 Task: Look for space in Batavia, United States from 26th August, 2023 to 10th September, 2023 for 6 adults, 2 children in price range Rs.10000 to Rs.15000. Place can be entire place or shared room with 6 bedrooms having 6 beds and 6 bathrooms. Property type can be house, flat, guest house. Amenities needed are: wifi, TV, free parkinig on premises, gym, breakfast. Booking option can be shelf check-in. Required host language is English.
Action: Mouse moved to (424, 102)
Screenshot: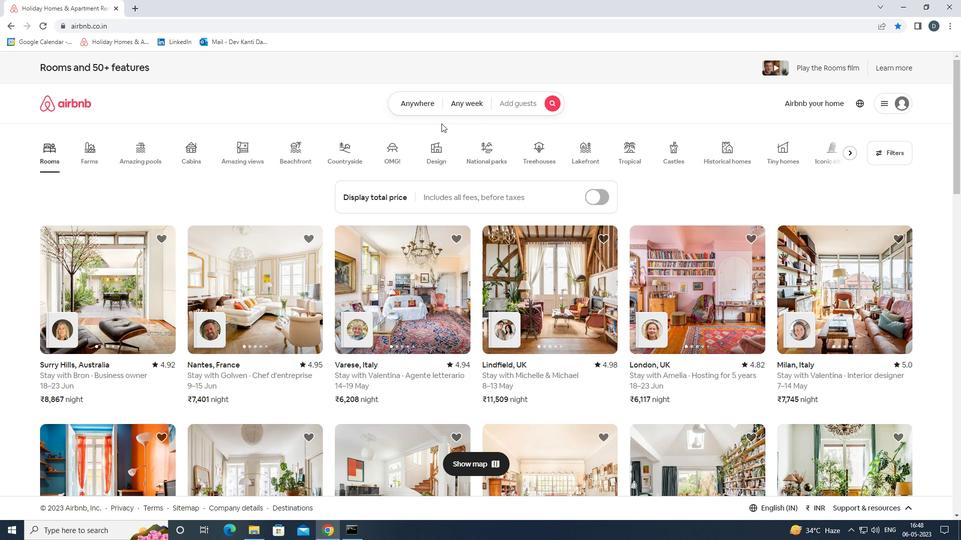 
Action: Mouse pressed left at (424, 102)
Screenshot: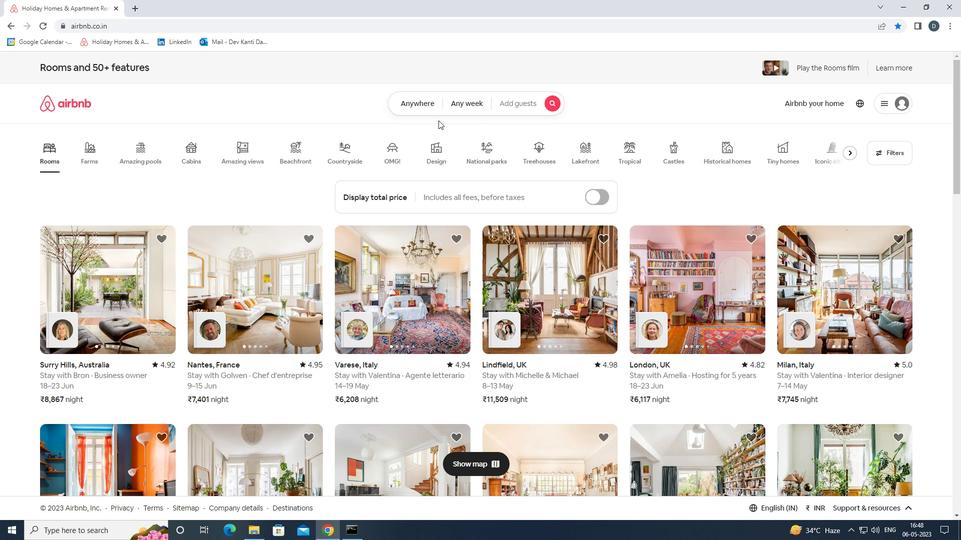 
Action: Mouse moved to (350, 143)
Screenshot: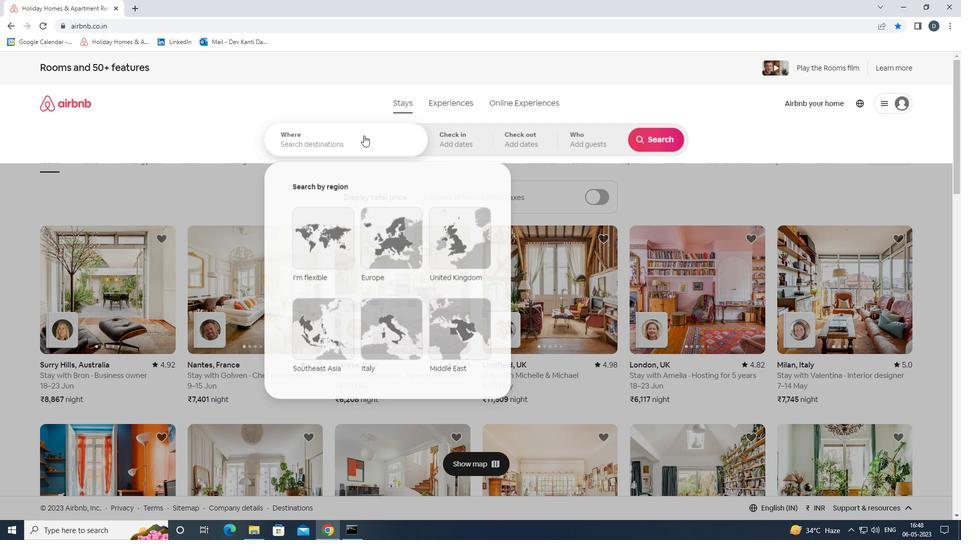 
Action: Mouse pressed left at (350, 143)
Screenshot: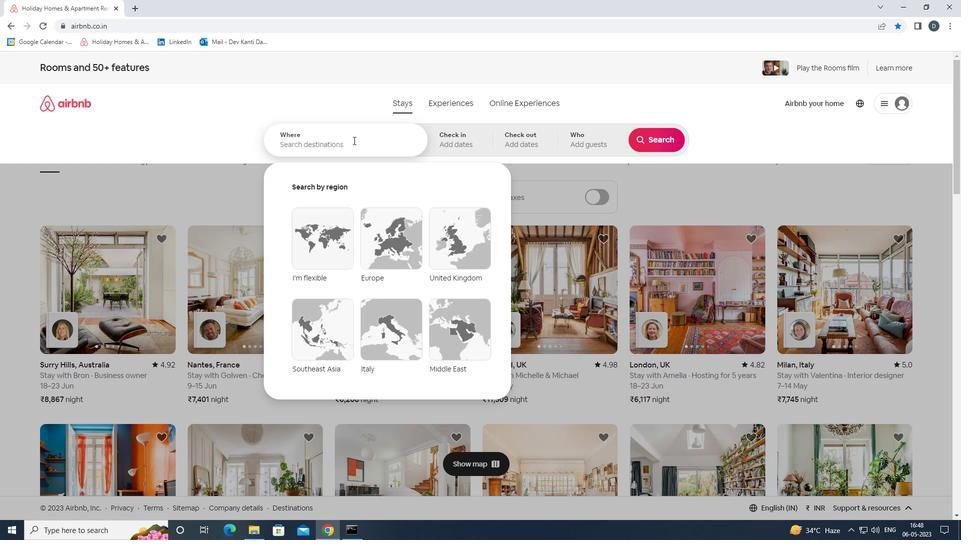 
Action: Mouse moved to (349, 143)
Screenshot: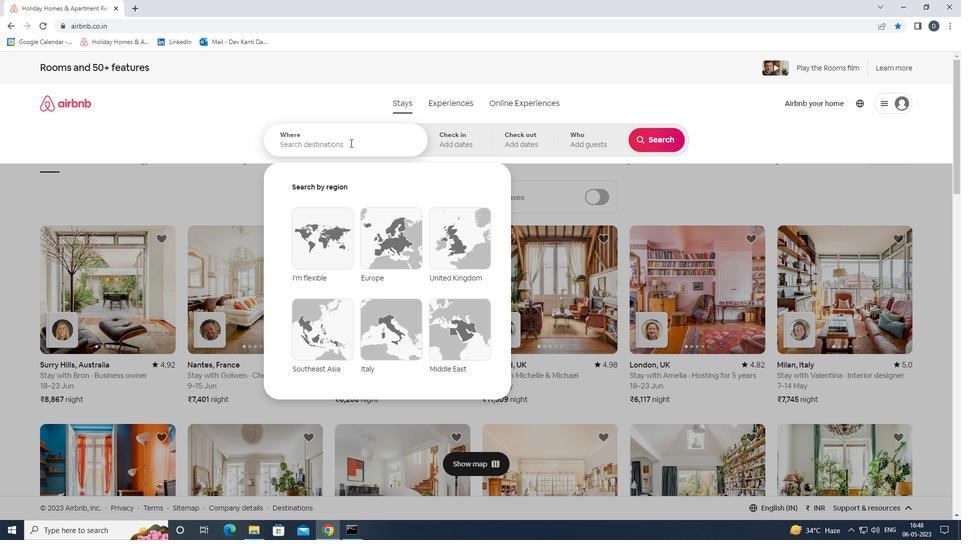 
Action: Key pressed <Key.shift><Key.shift><Key.shift><Key.shift>BATAVIA<Key.space><Key.backspace>,<Key.shift><Key.shift><Key.shift><Key.shift><Key.shift><Key.shift>UNITED<Key.space><Key.shift>STATES<Key.enter>
Screenshot: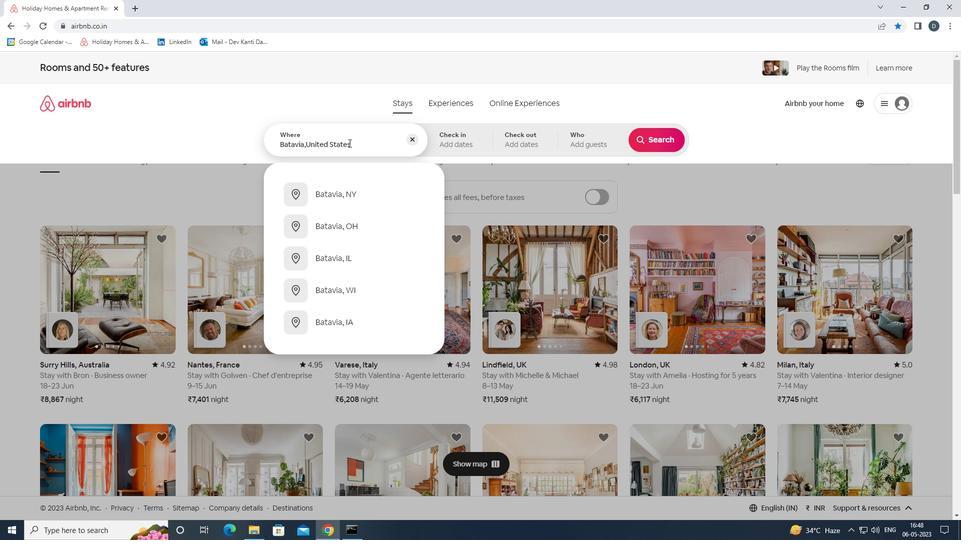 
Action: Mouse moved to (652, 220)
Screenshot: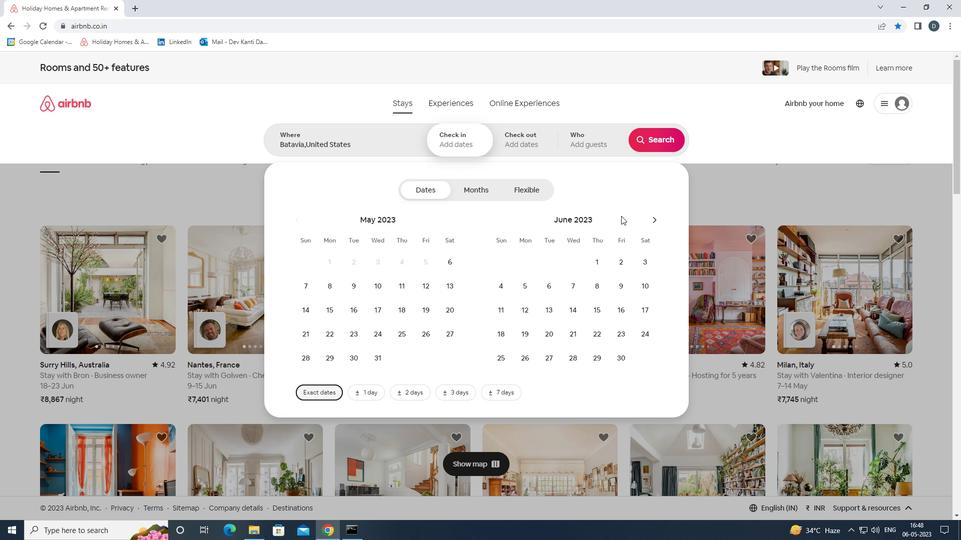 
Action: Mouse pressed left at (652, 220)
Screenshot: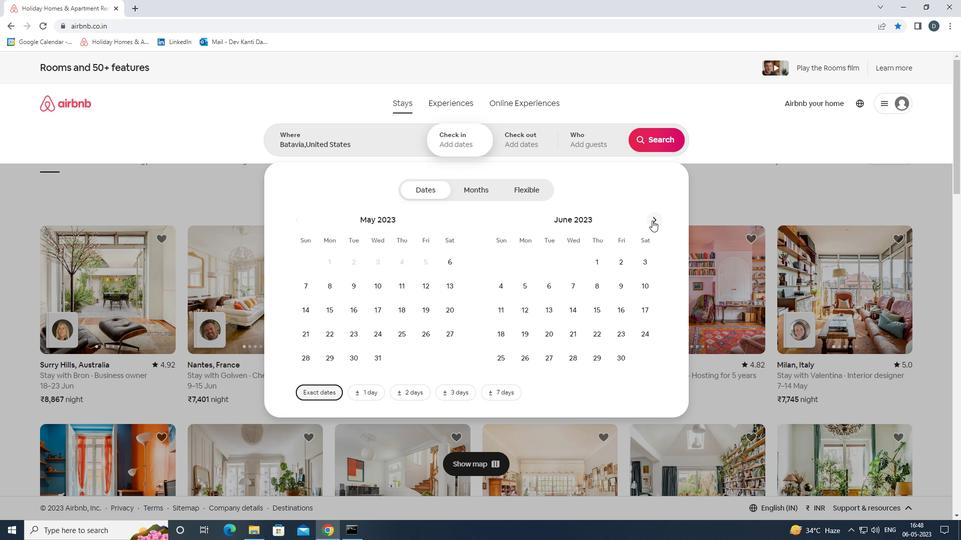 
Action: Mouse pressed left at (652, 220)
Screenshot: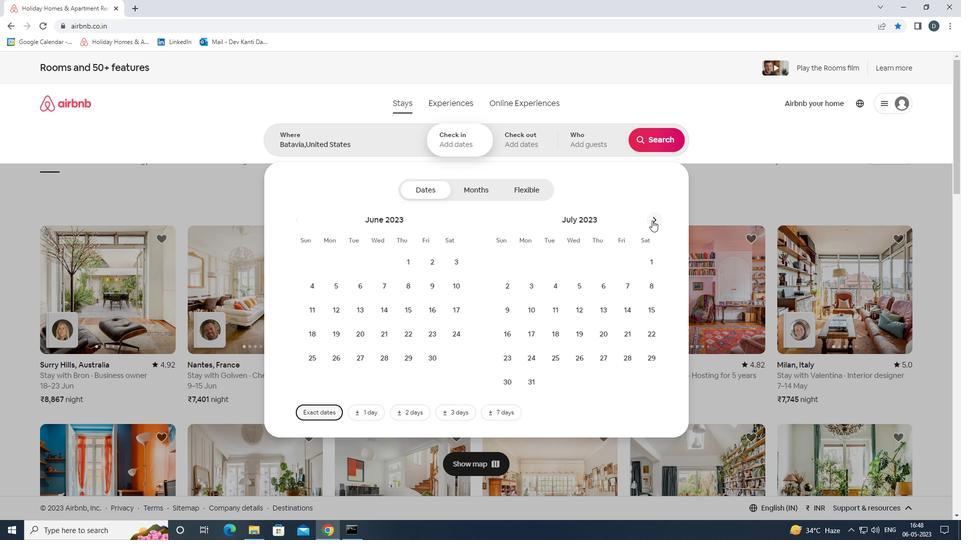 
Action: Mouse moved to (655, 335)
Screenshot: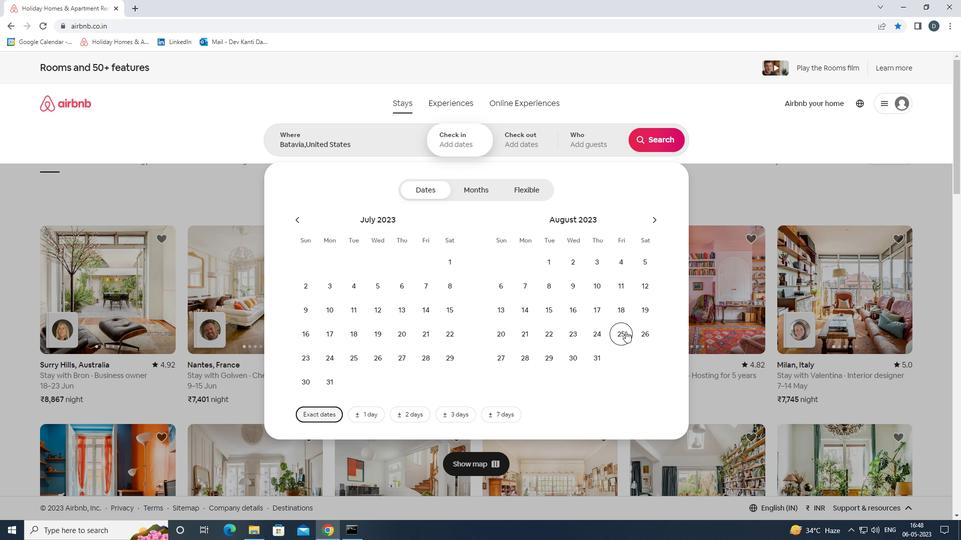 
Action: Mouse pressed left at (655, 335)
Screenshot: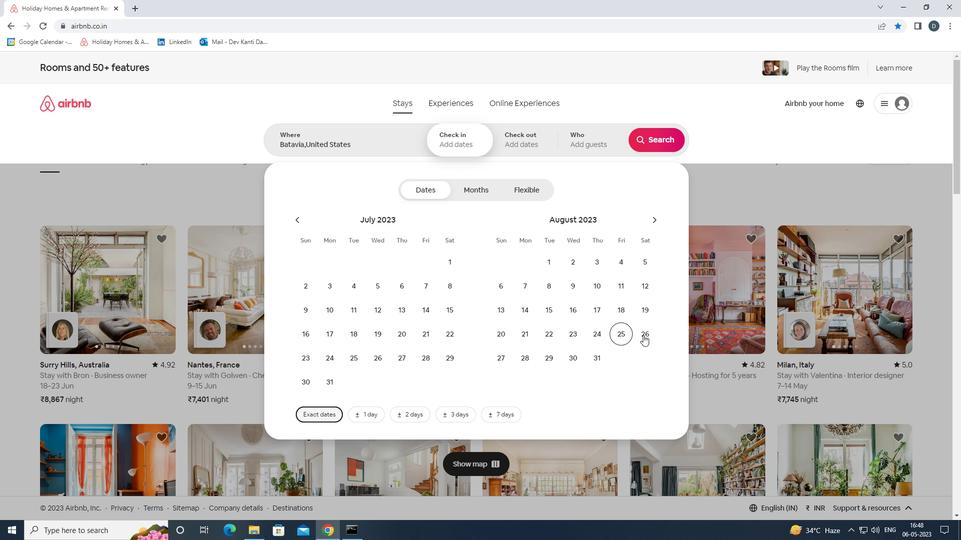 
Action: Mouse moved to (651, 224)
Screenshot: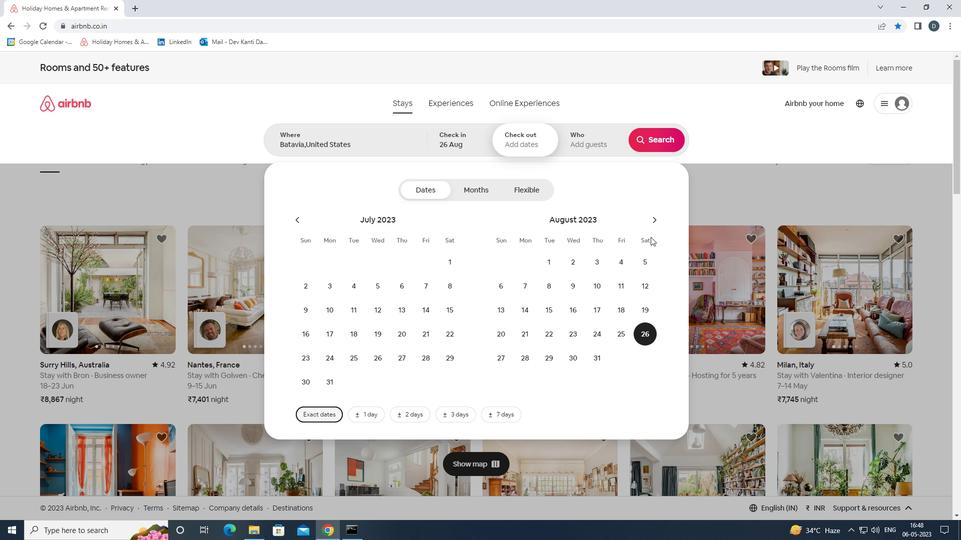 
Action: Mouse pressed left at (651, 224)
Screenshot: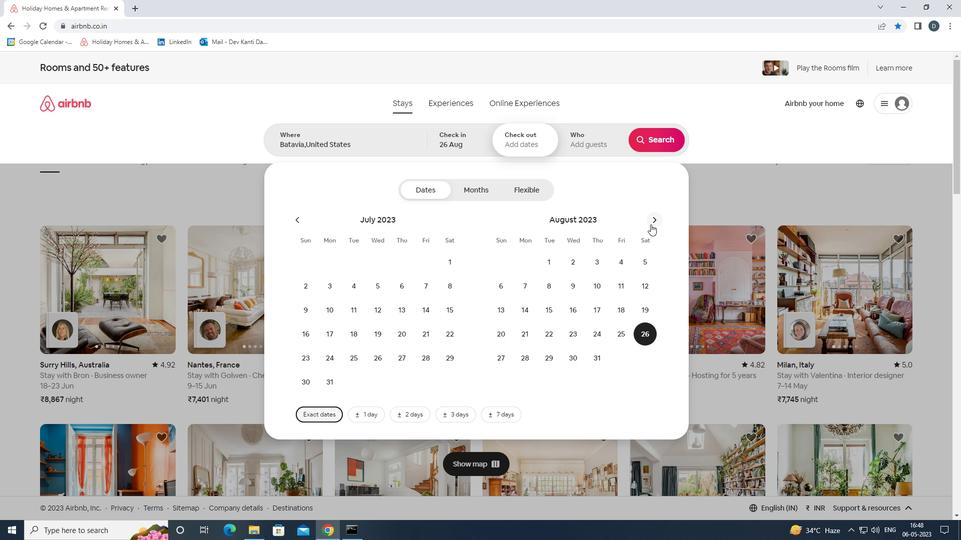 
Action: Mouse moved to (497, 313)
Screenshot: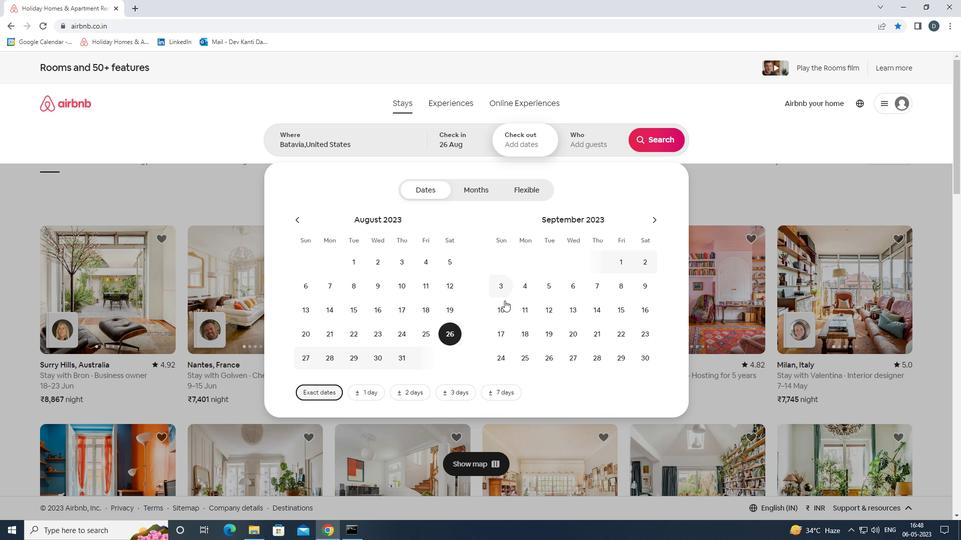 
Action: Mouse pressed left at (497, 313)
Screenshot: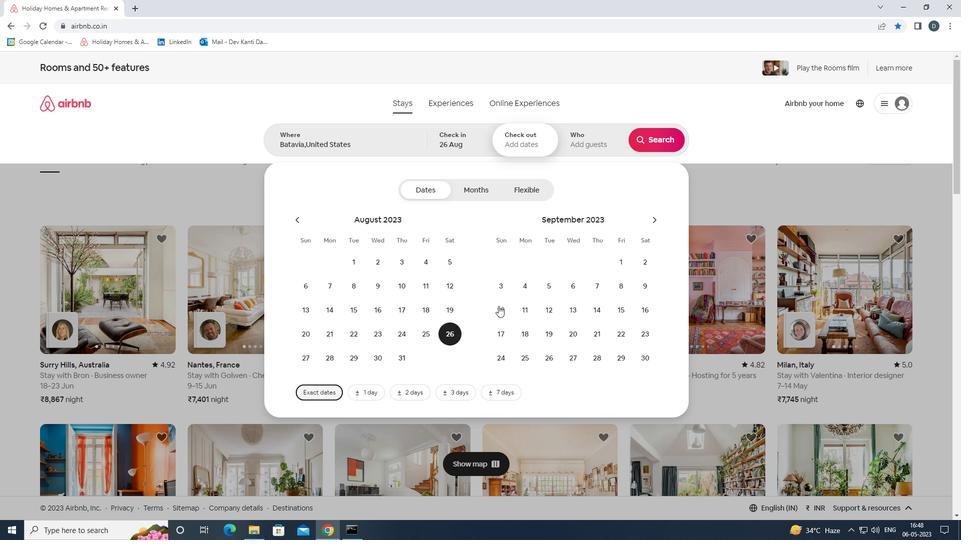 
Action: Mouse moved to (584, 137)
Screenshot: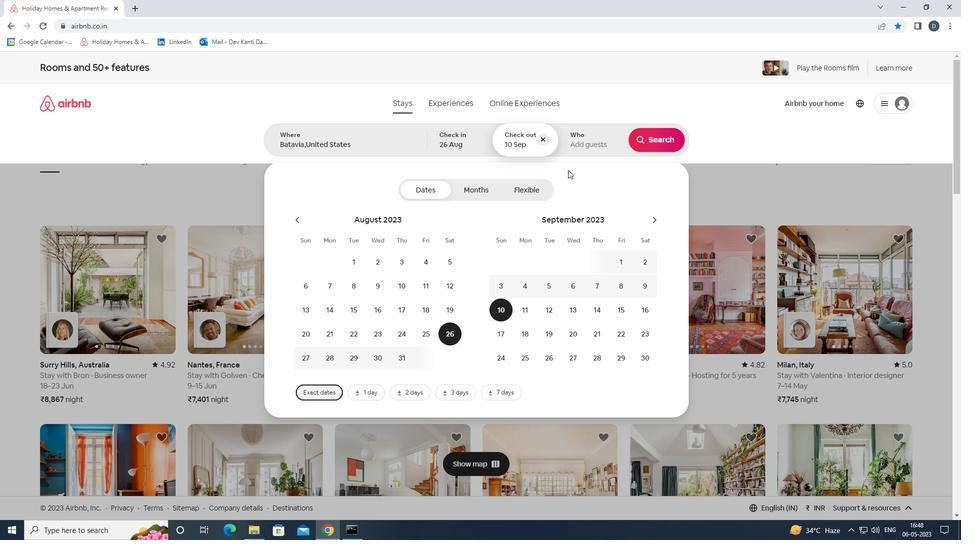 
Action: Mouse pressed left at (584, 137)
Screenshot: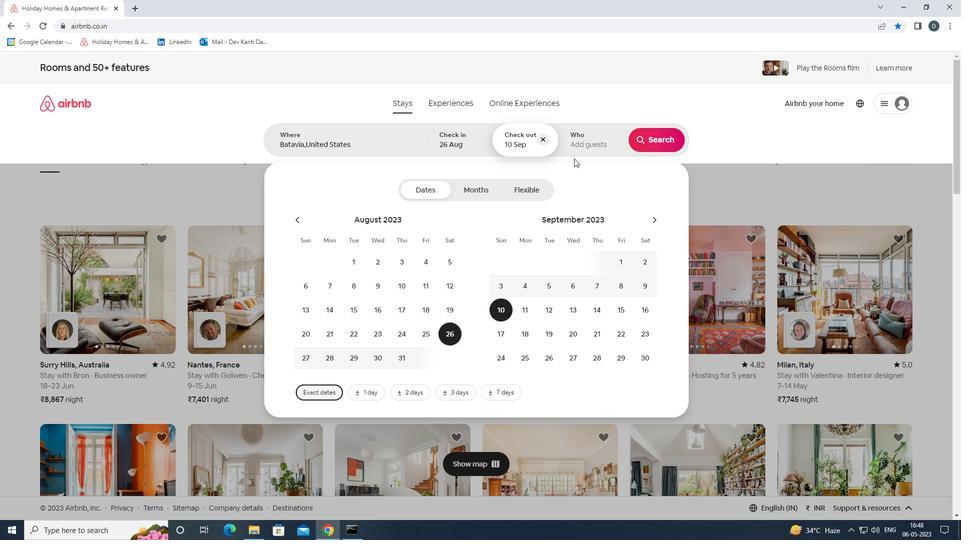 
Action: Mouse moved to (653, 189)
Screenshot: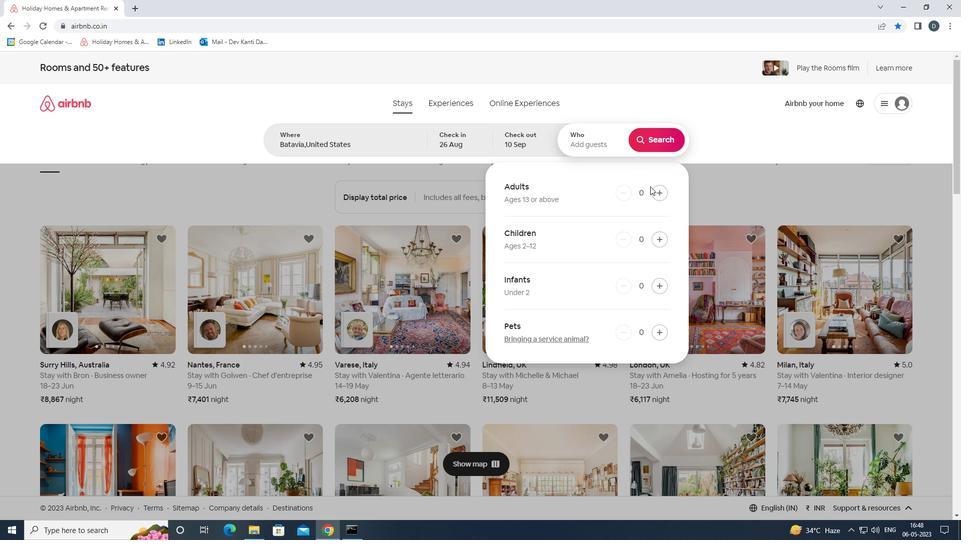 
Action: Mouse pressed left at (653, 189)
Screenshot: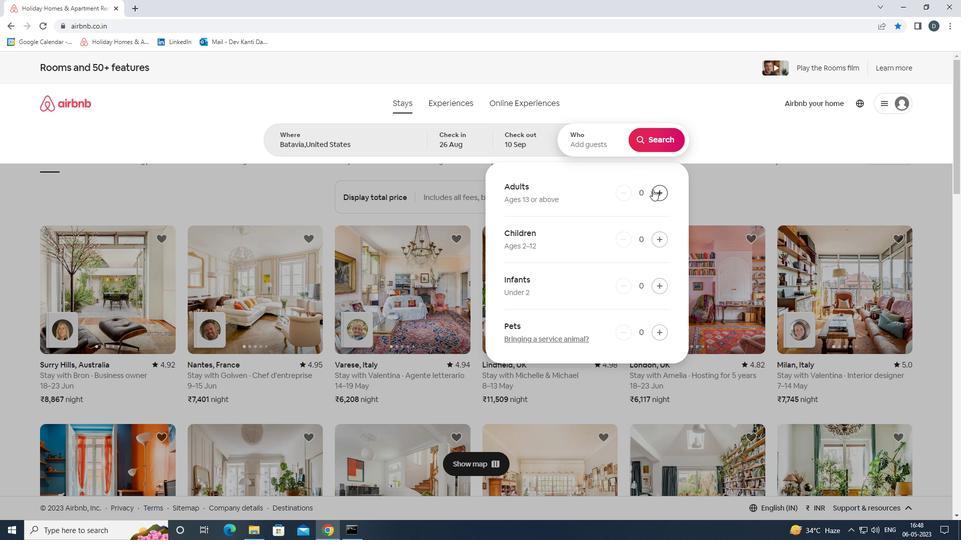 
Action: Mouse pressed left at (653, 189)
Screenshot: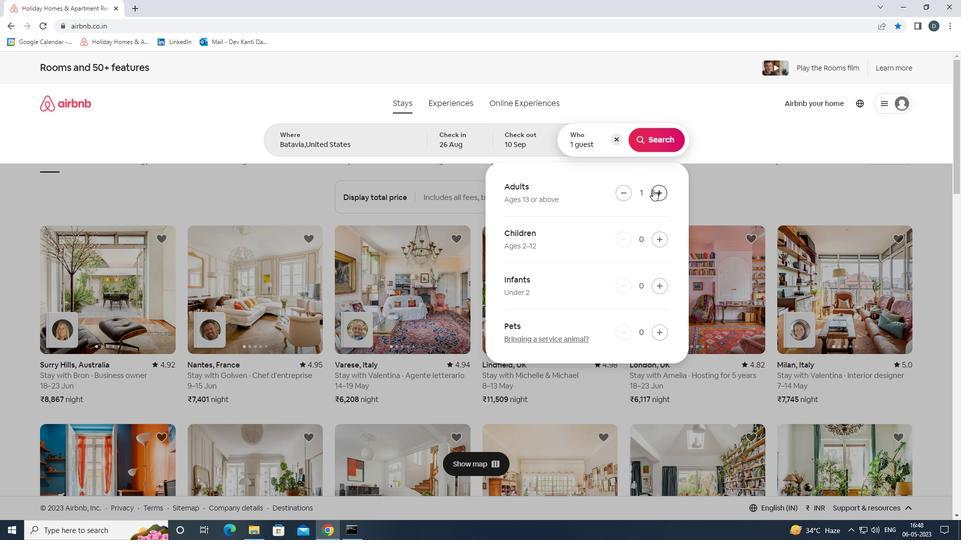 
Action: Mouse pressed left at (653, 189)
Screenshot: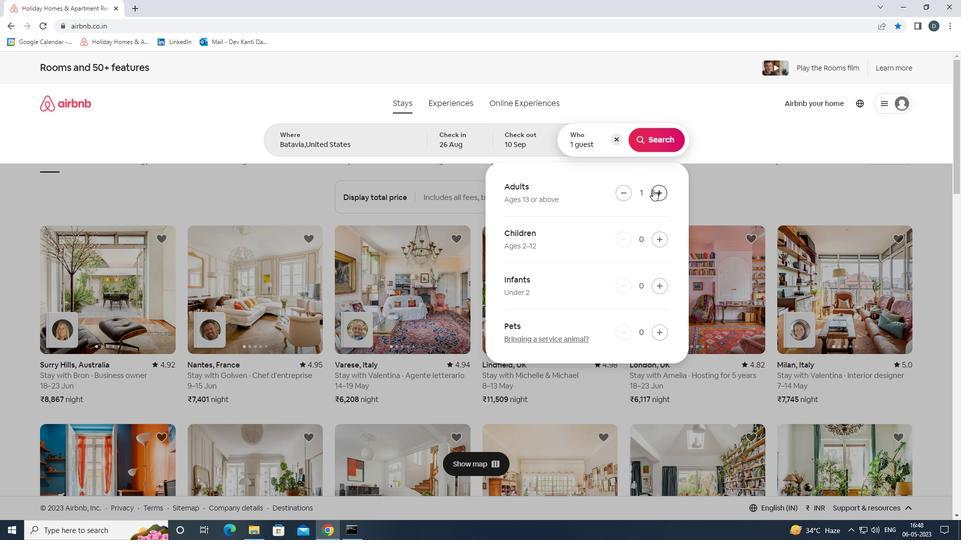 
Action: Mouse pressed left at (653, 189)
Screenshot: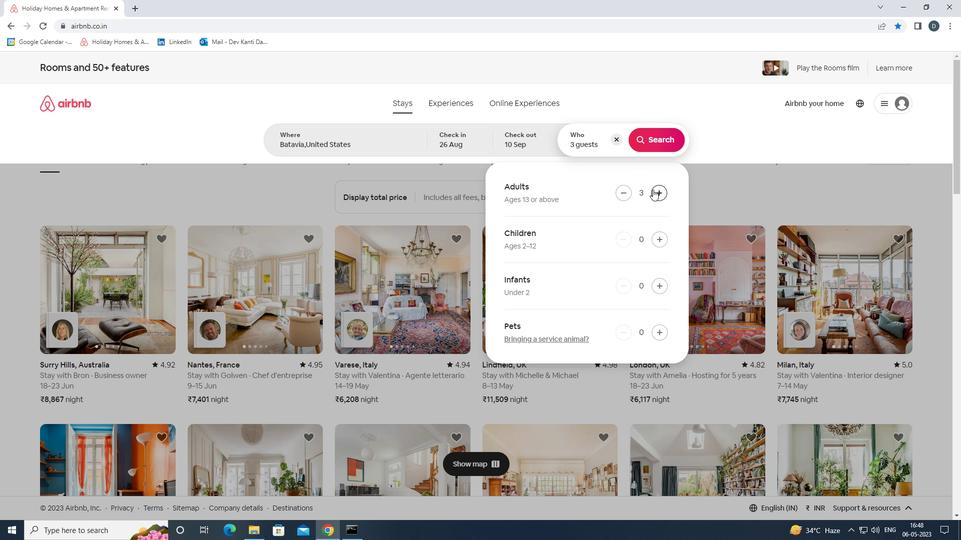 
Action: Mouse pressed left at (653, 189)
Screenshot: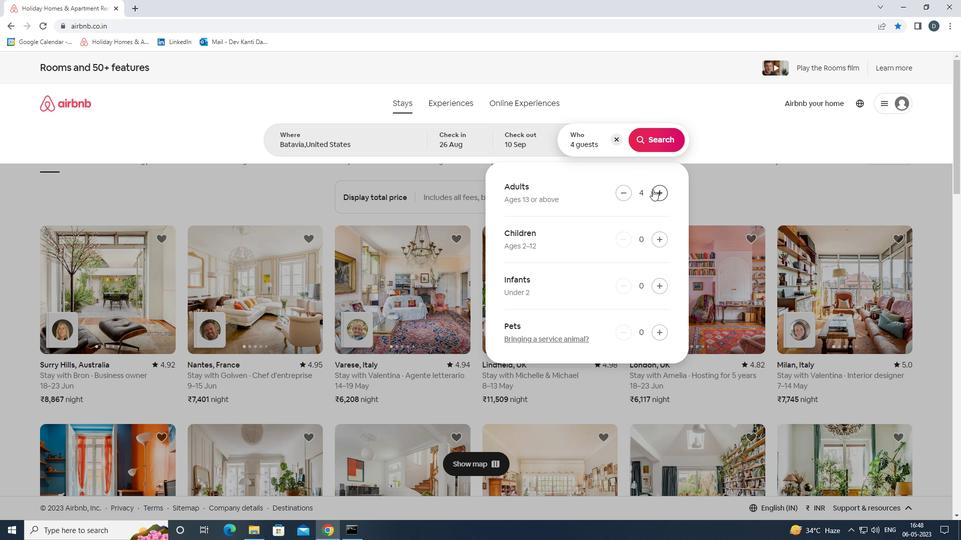 
Action: Mouse pressed left at (653, 189)
Screenshot: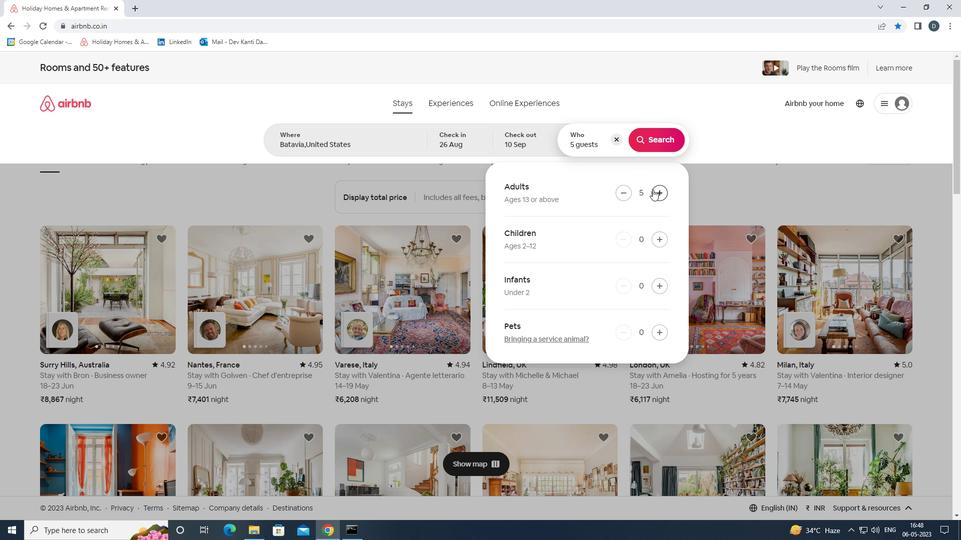 
Action: Mouse moved to (661, 239)
Screenshot: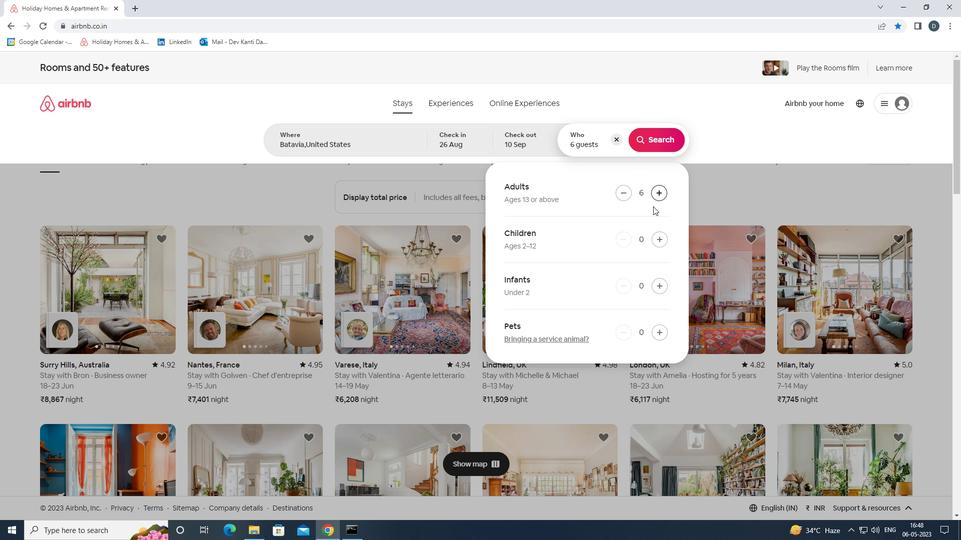 
Action: Mouse pressed left at (661, 239)
Screenshot: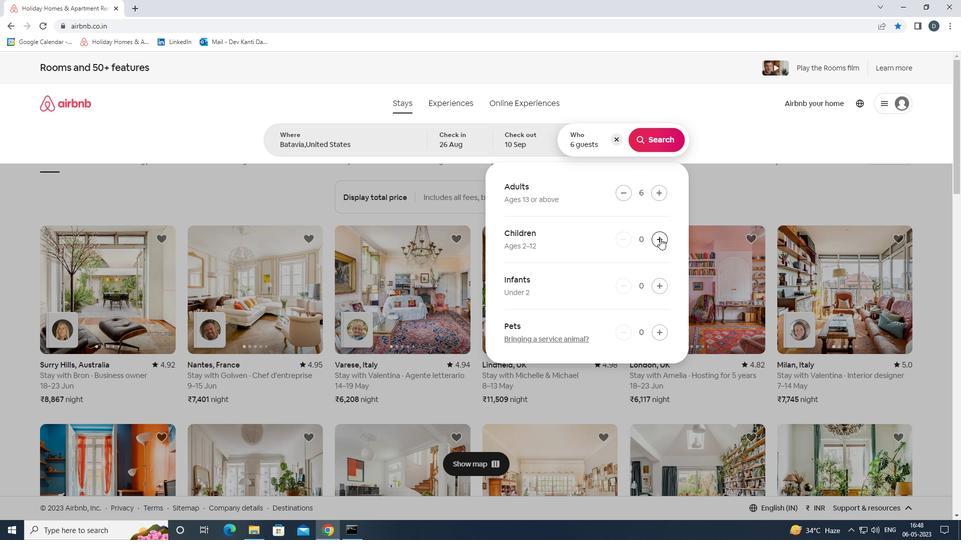 
Action: Mouse pressed left at (661, 239)
Screenshot: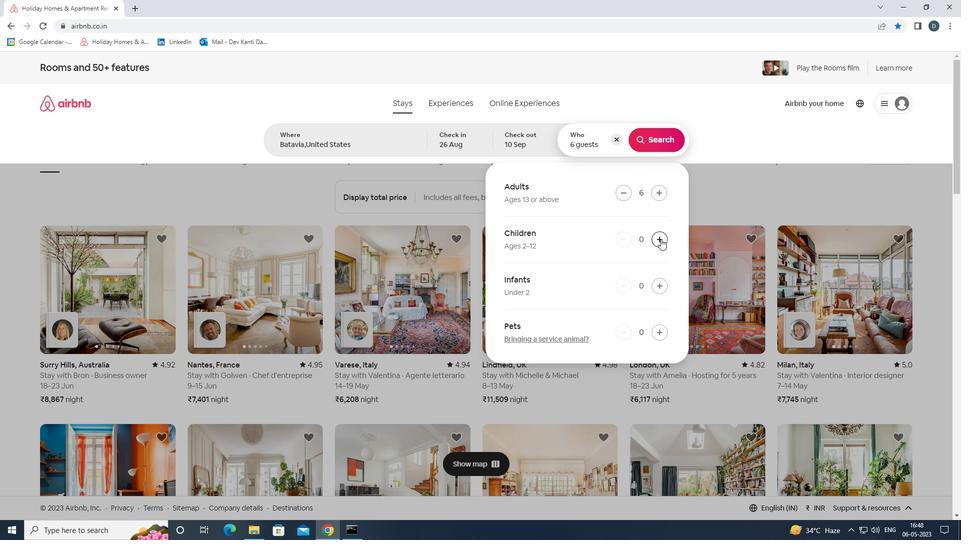 
Action: Mouse moved to (661, 140)
Screenshot: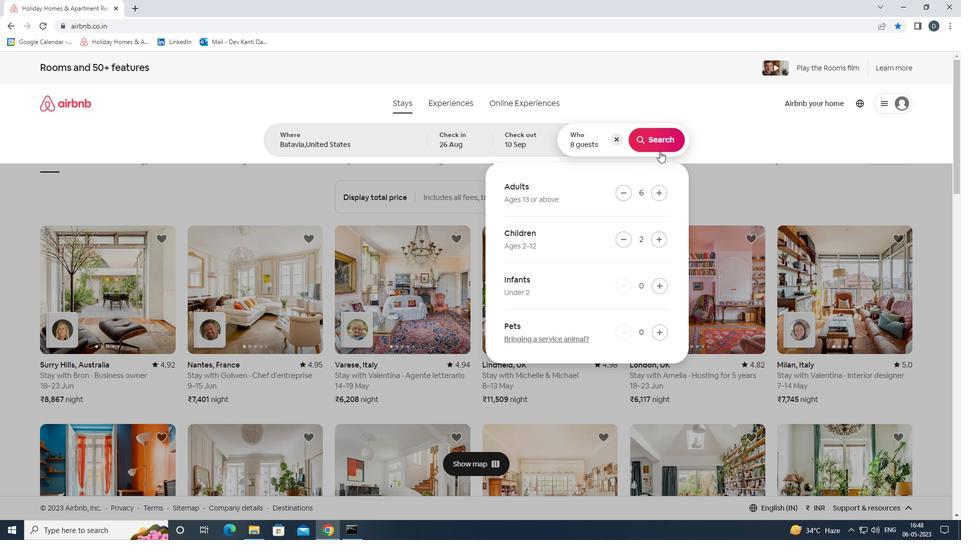 
Action: Mouse pressed left at (661, 140)
Screenshot: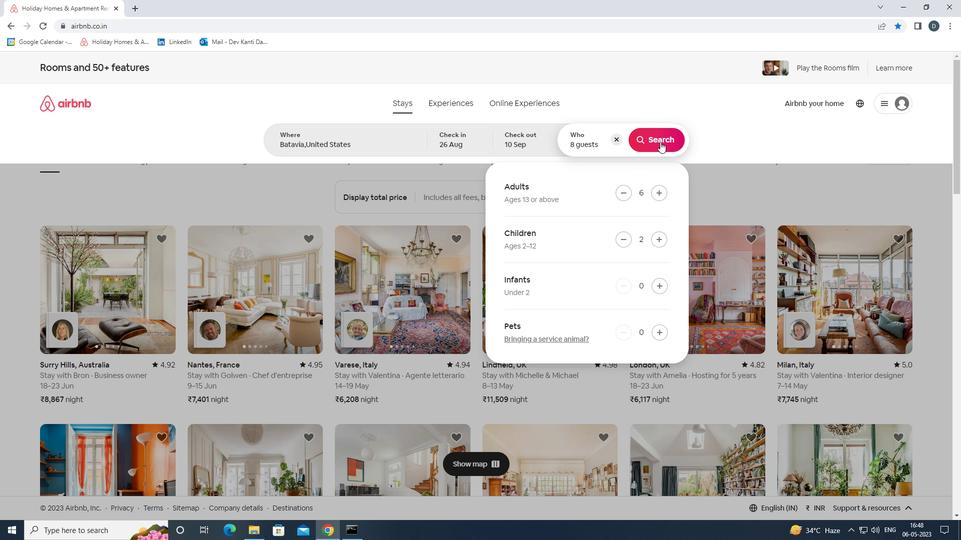 
Action: Mouse moved to (914, 116)
Screenshot: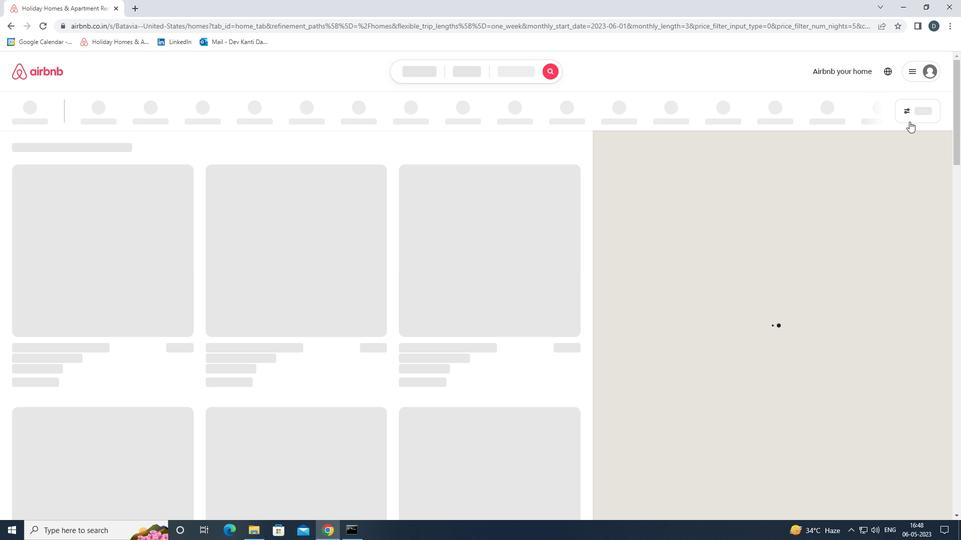 
Action: Mouse pressed left at (914, 116)
Screenshot: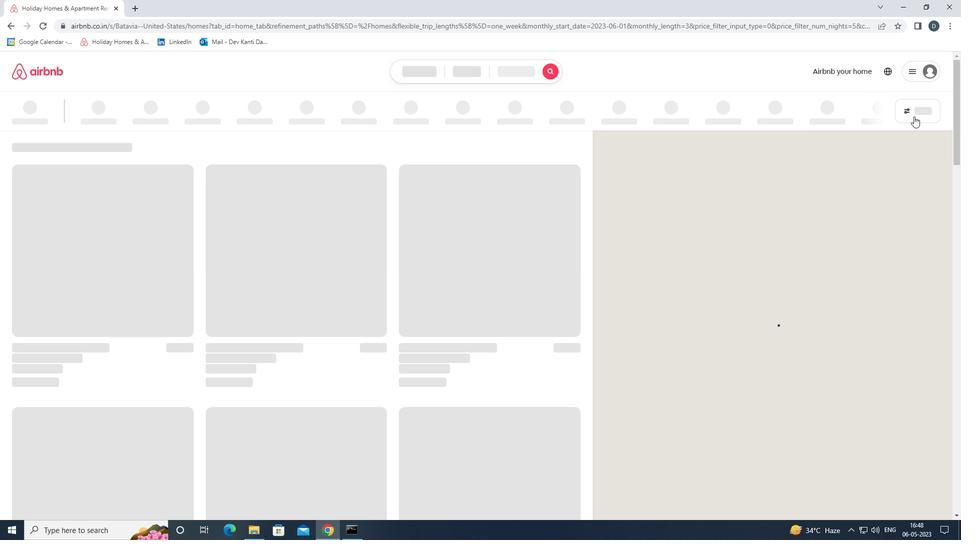 
Action: Mouse moved to (355, 354)
Screenshot: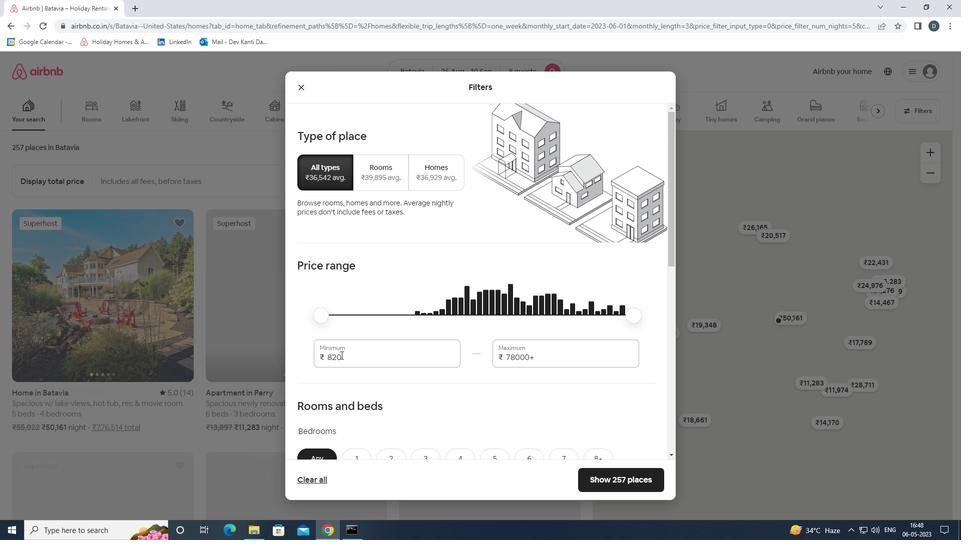 
Action: Mouse pressed left at (355, 354)
Screenshot: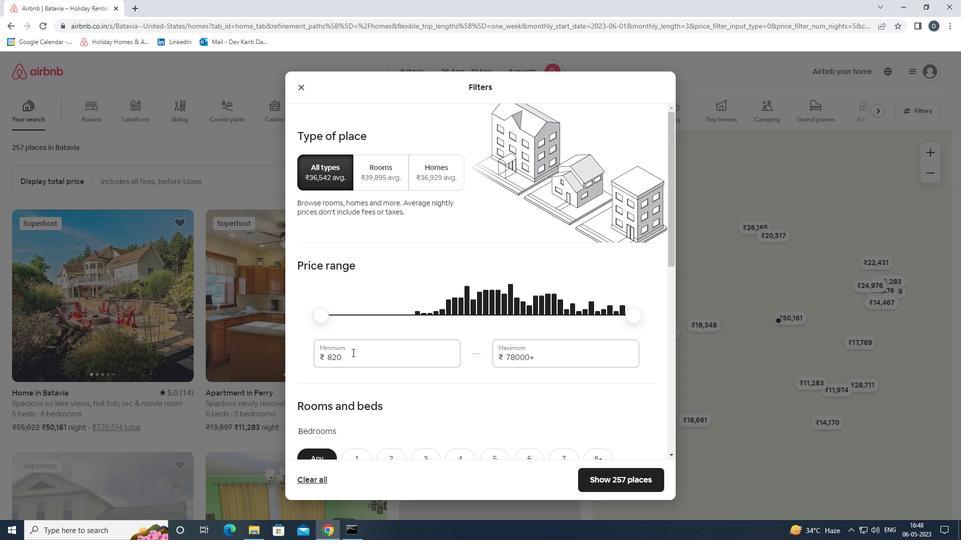 
Action: Mouse pressed left at (355, 354)
Screenshot: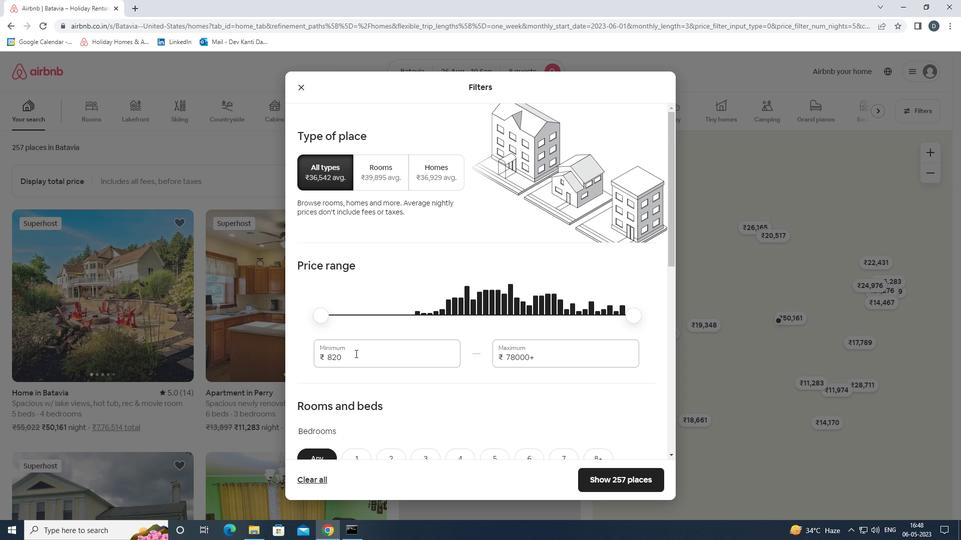 
Action: Key pressed 10000<Key.tab>15000
Screenshot: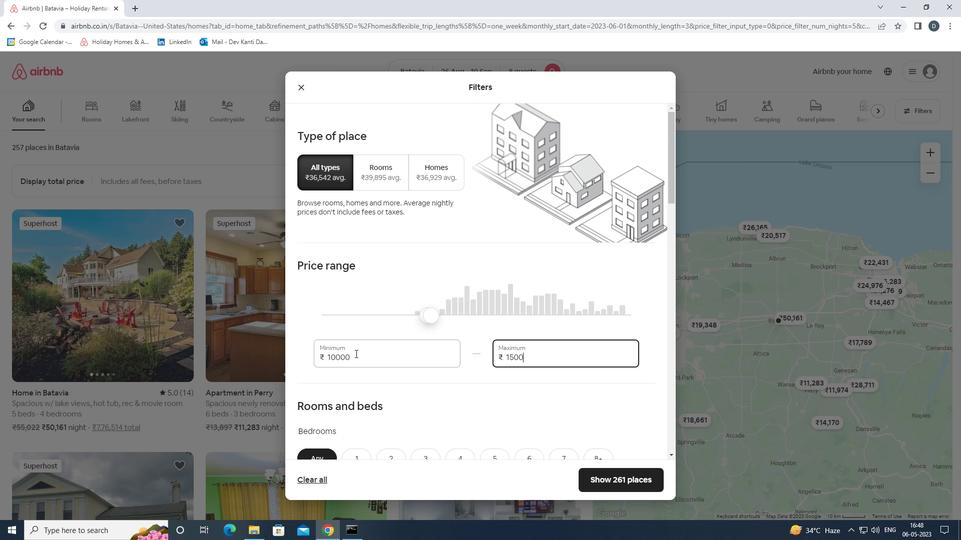 
Action: Mouse scrolled (355, 353) with delta (0, 0)
Screenshot: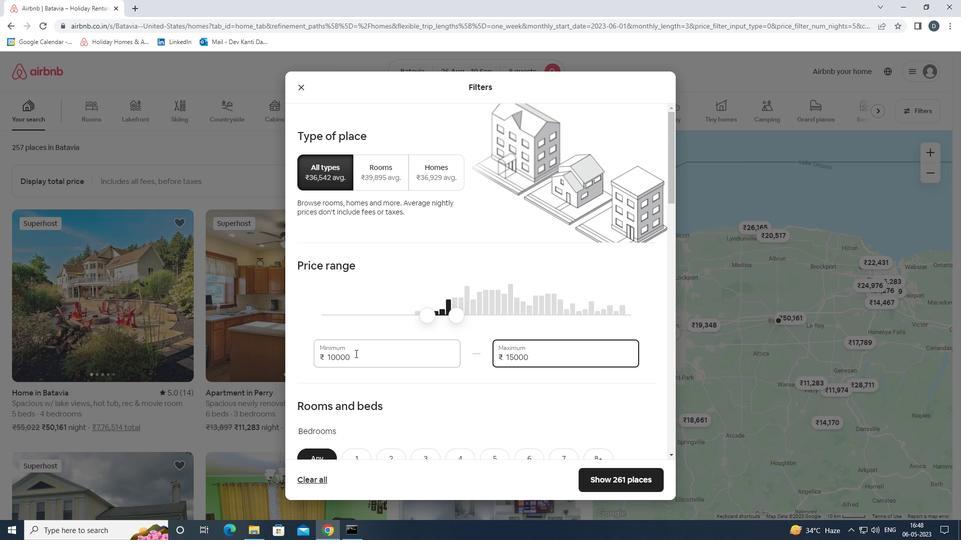 
Action: Mouse moved to (355, 356)
Screenshot: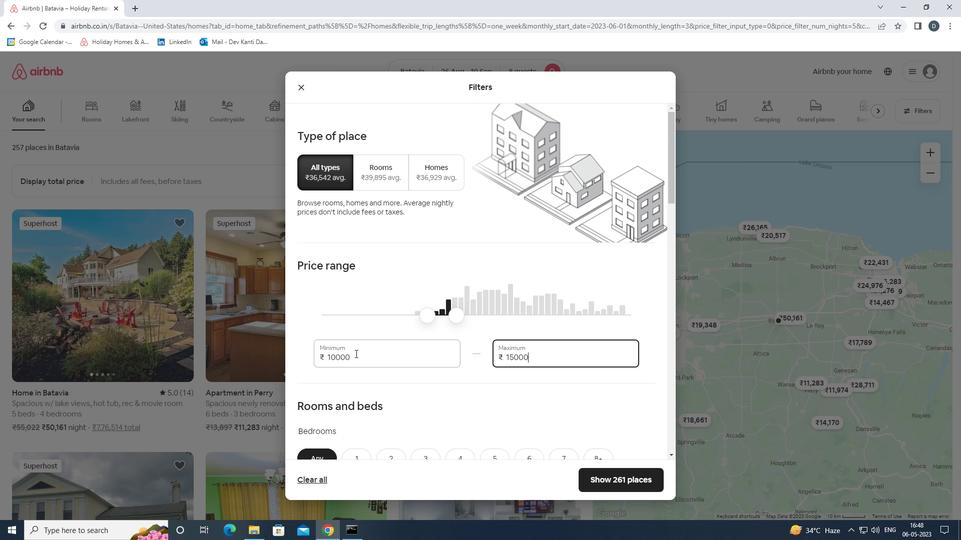 
Action: Mouse scrolled (355, 355) with delta (0, 0)
Screenshot: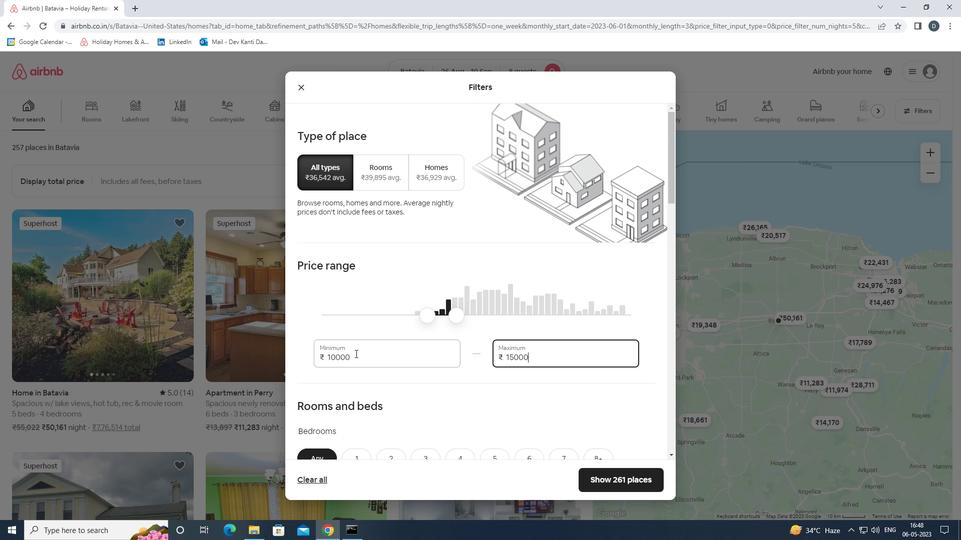 
Action: Mouse moved to (357, 359)
Screenshot: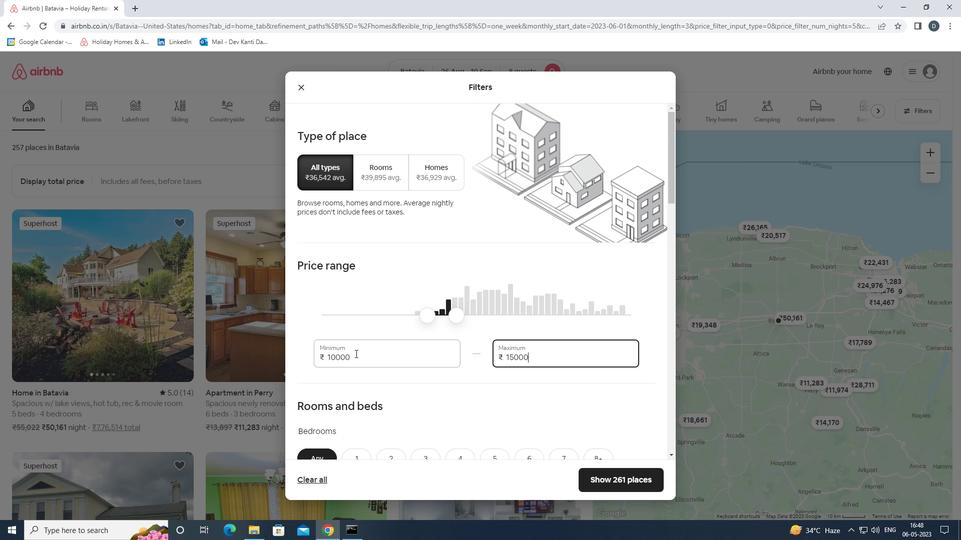 
Action: Mouse scrolled (357, 359) with delta (0, 0)
Screenshot: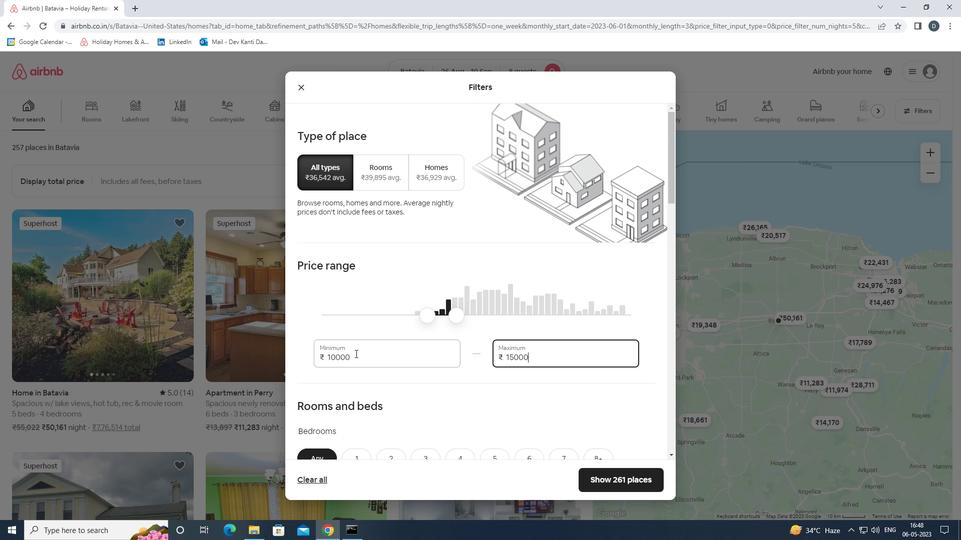 
Action: Mouse moved to (390, 334)
Screenshot: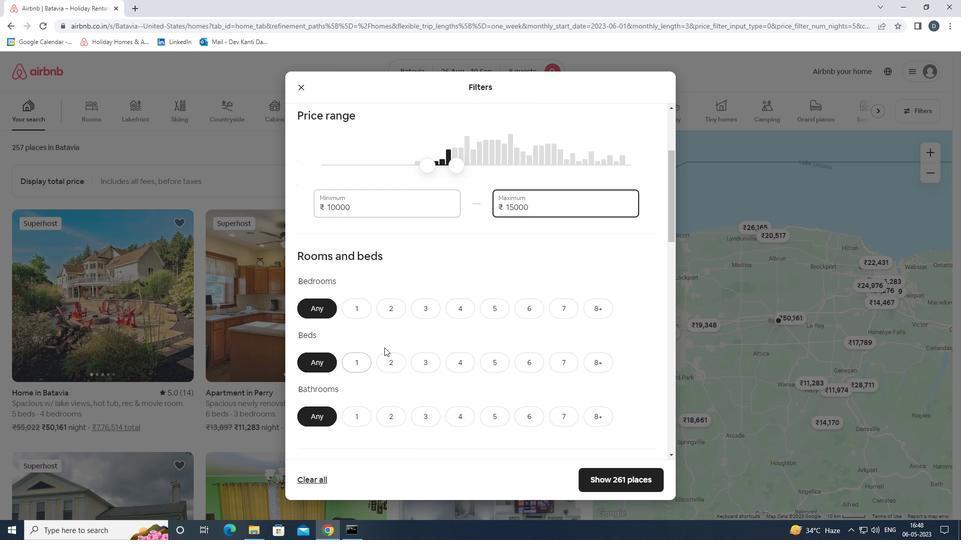 
Action: Mouse scrolled (390, 333) with delta (0, 0)
Screenshot: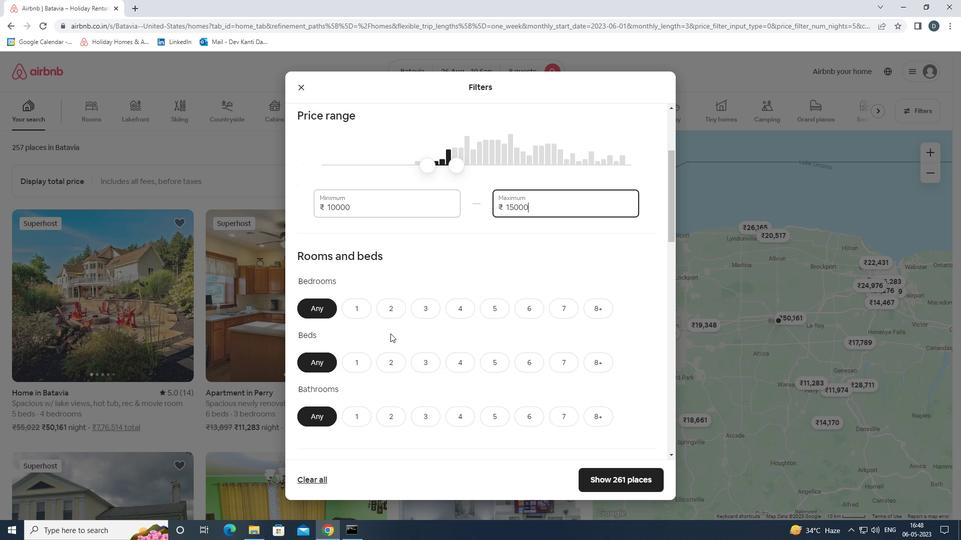 
Action: Mouse moved to (524, 254)
Screenshot: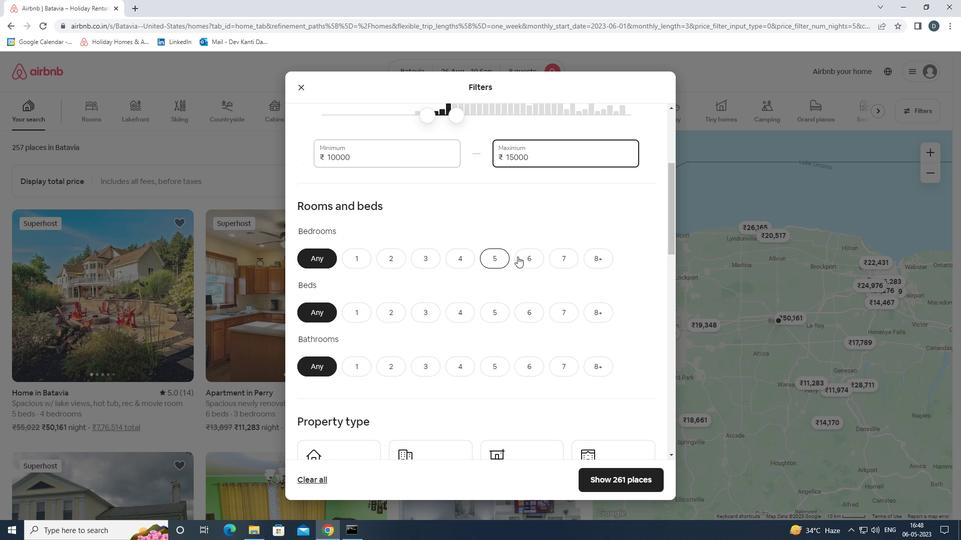 
Action: Mouse pressed left at (524, 254)
Screenshot: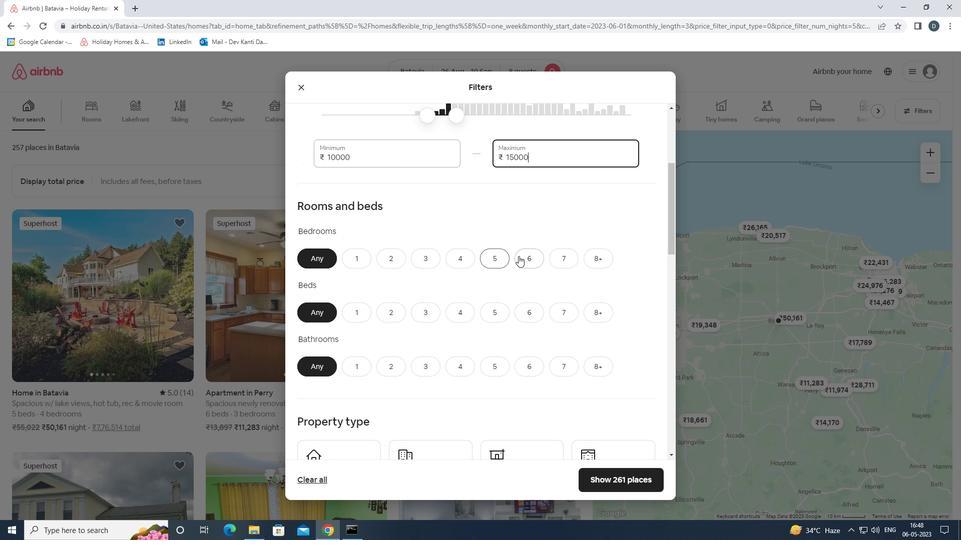 
Action: Mouse moved to (530, 308)
Screenshot: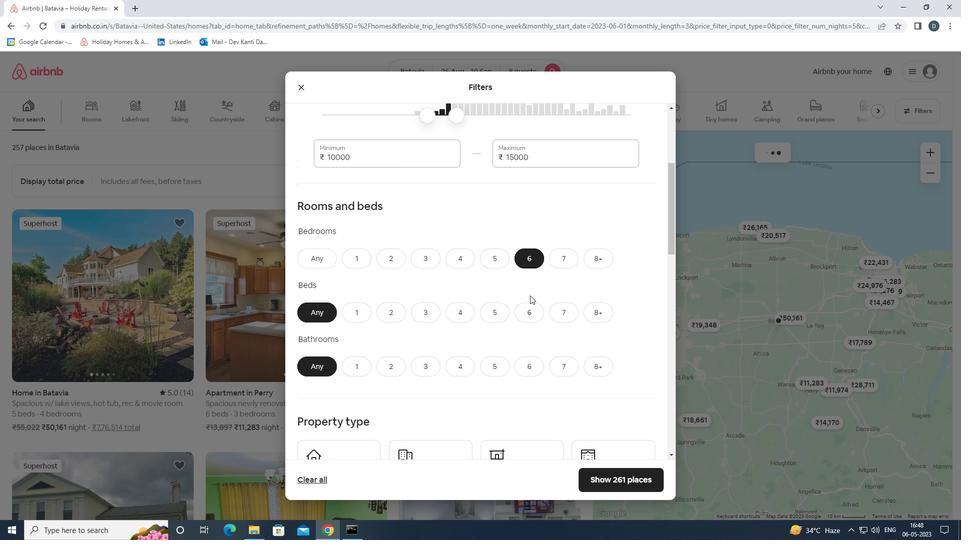 
Action: Mouse pressed left at (530, 308)
Screenshot: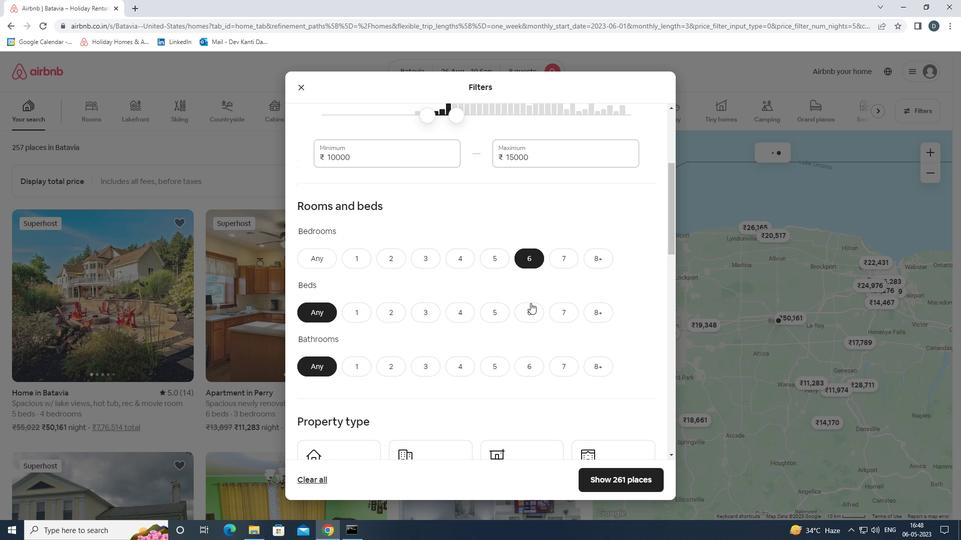 
Action: Mouse moved to (530, 363)
Screenshot: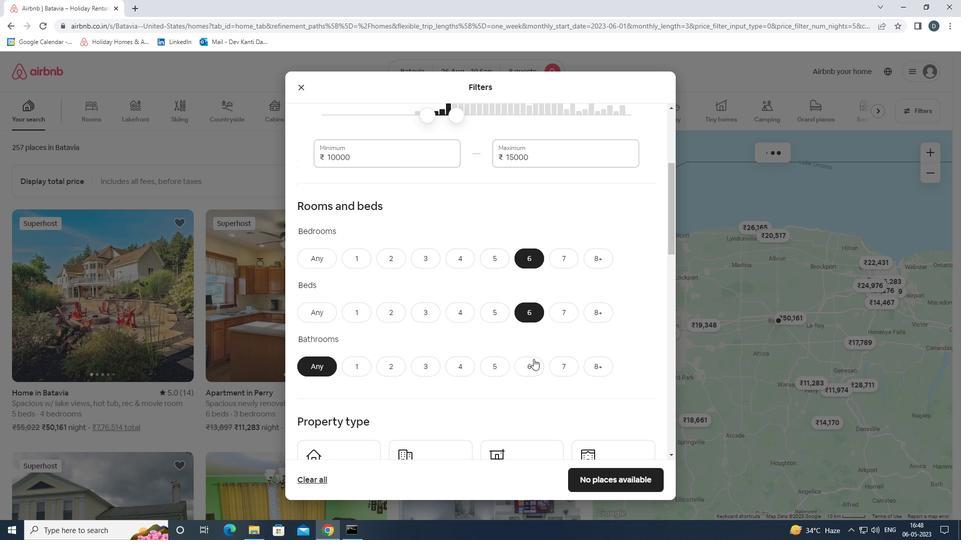 
Action: Mouse pressed left at (530, 363)
Screenshot: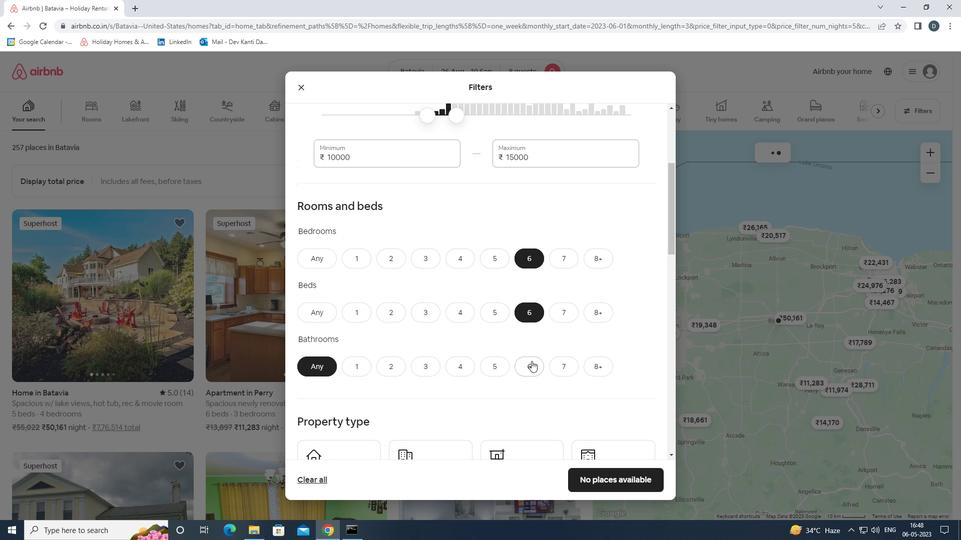 
Action: Mouse moved to (530, 345)
Screenshot: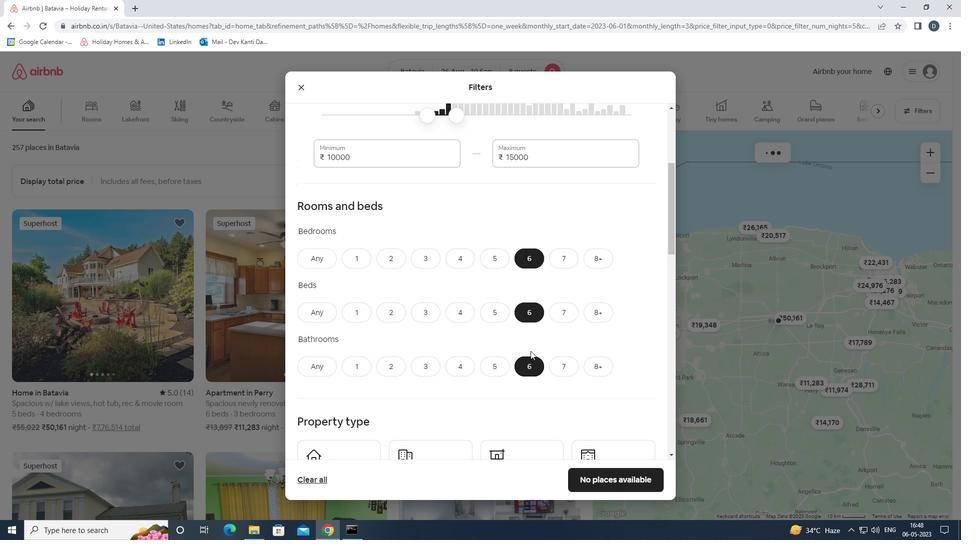 
Action: Mouse scrolled (530, 344) with delta (0, 0)
Screenshot: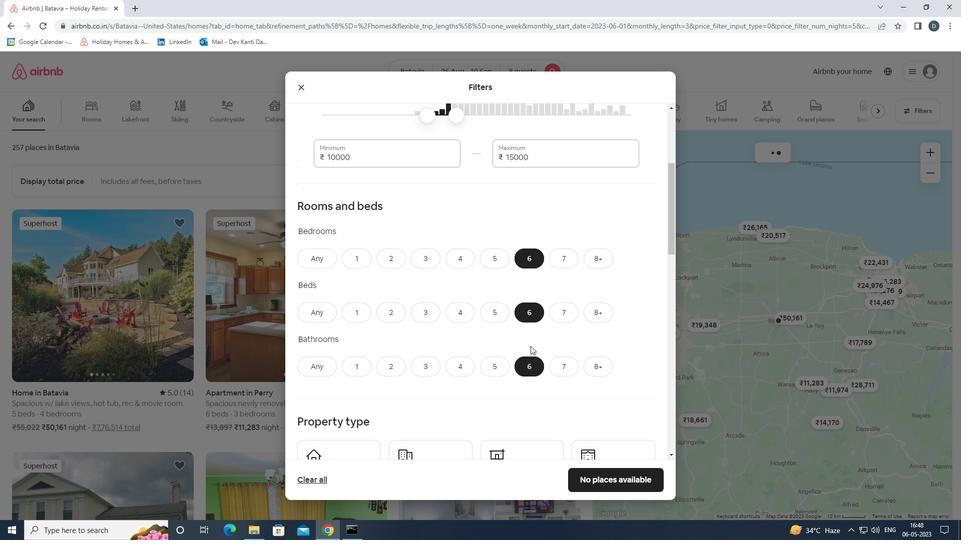 
Action: Mouse scrolled (530, 344) with delta (0, 0)
Screenshot: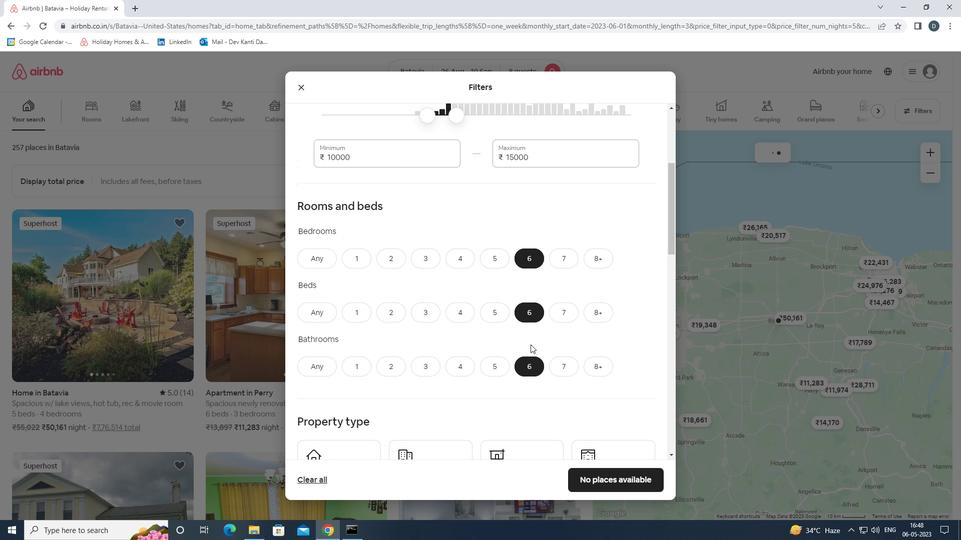 
Action: Mouse scrolled (530, 344) with delta (0, 0)
Screenshot: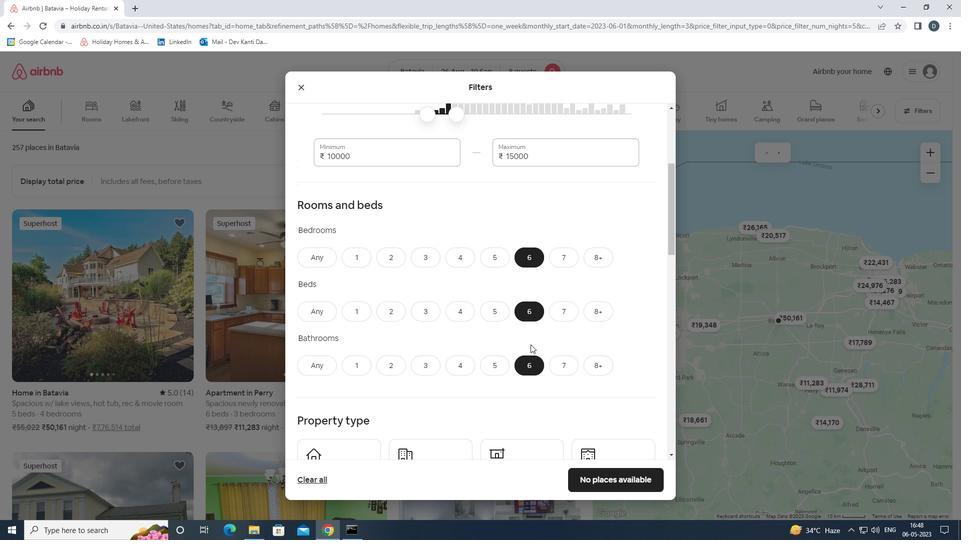 
Action: Mouse moved to (344, 337)
Screenshot: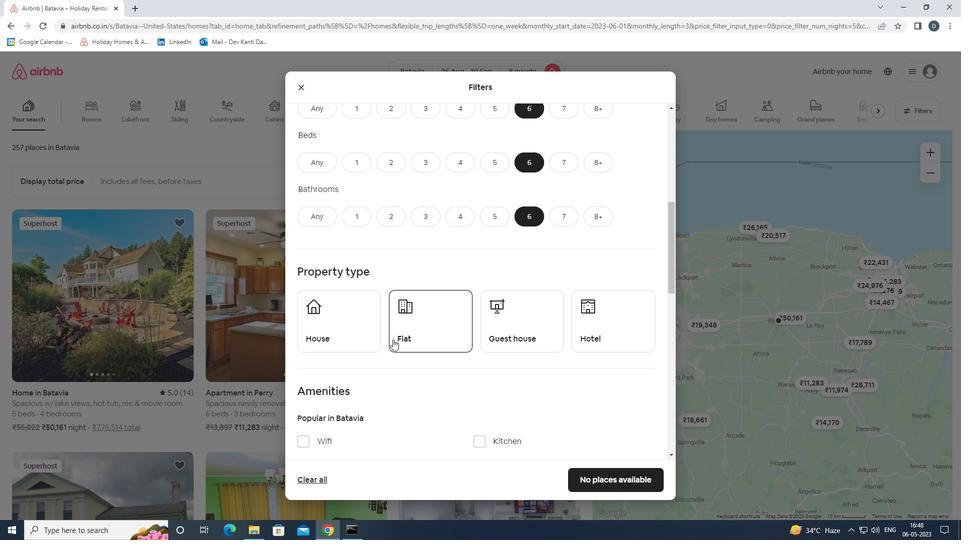 
Action: Mouse pressed left at (344, 337)
Screenshot: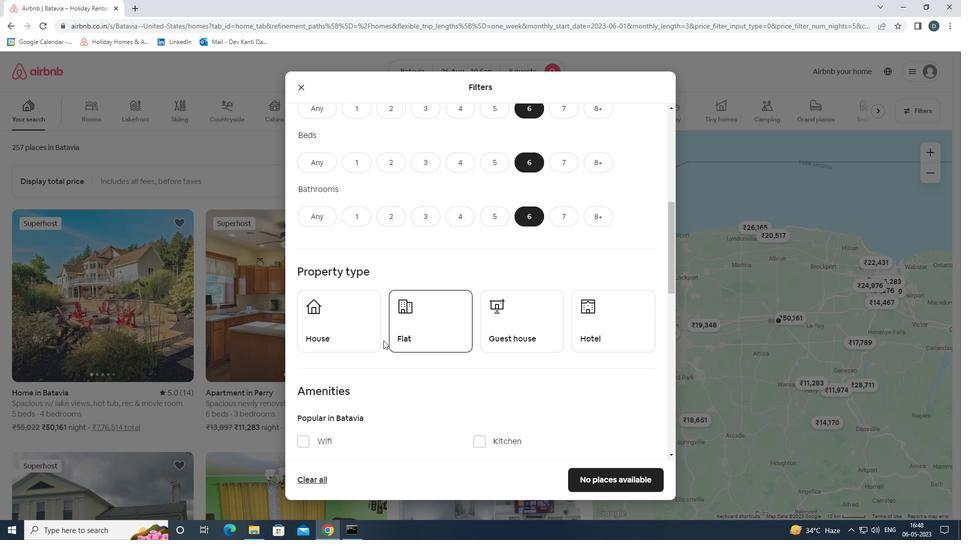 
Action: Mouse moved to (428, 324)
Screenshot: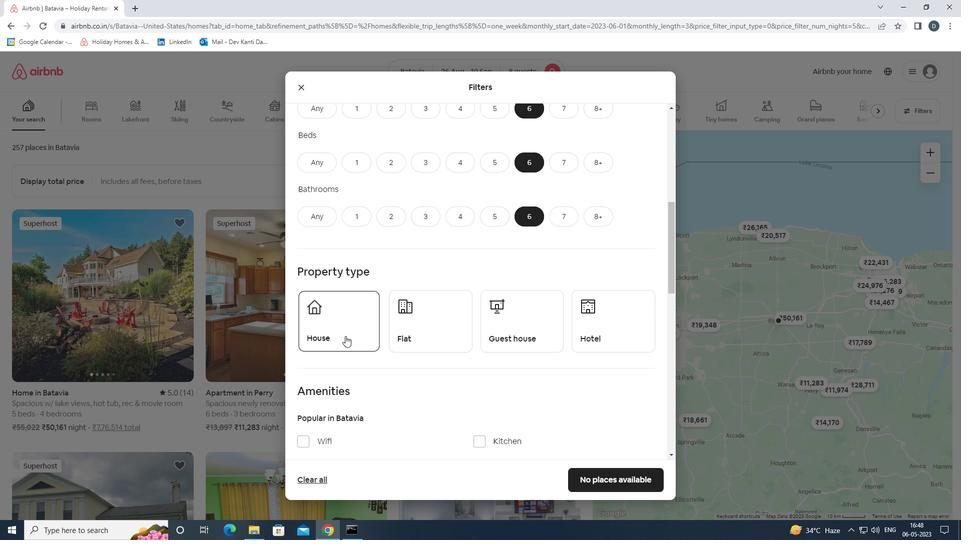
Action: Mouse pressed left at (428, 324)
Screenshot: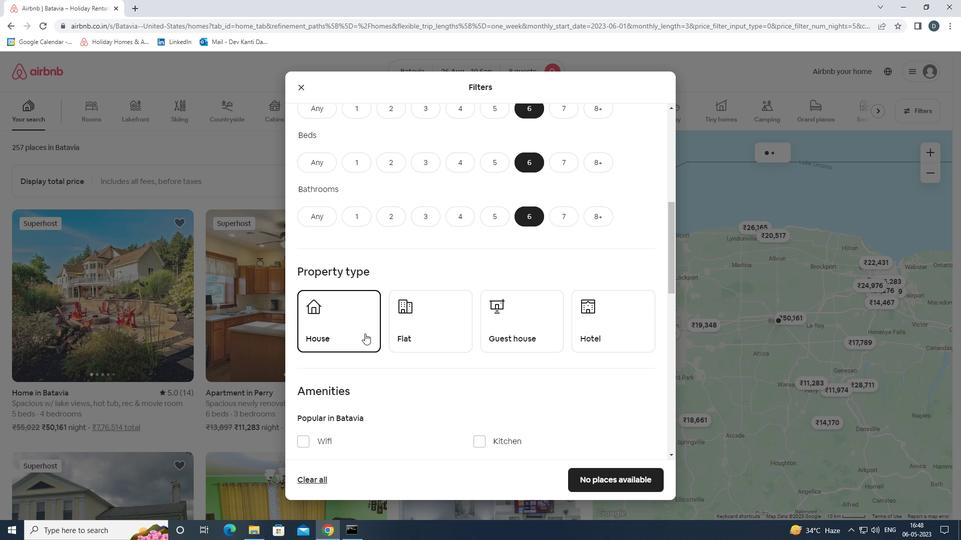 
Action: Mouse moved to (526, 323)
Screenshot: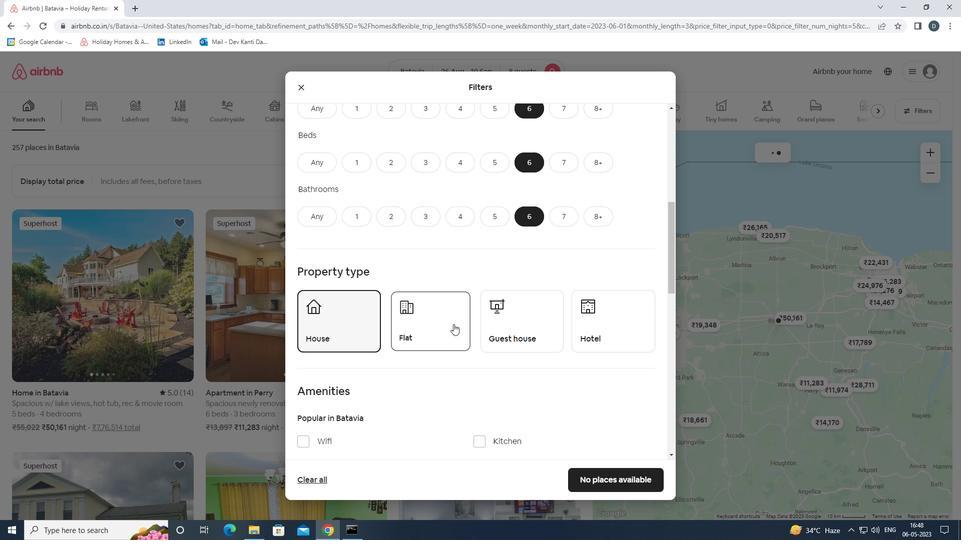
Action: Mouse pressed left at (526, 323)
Screenshot: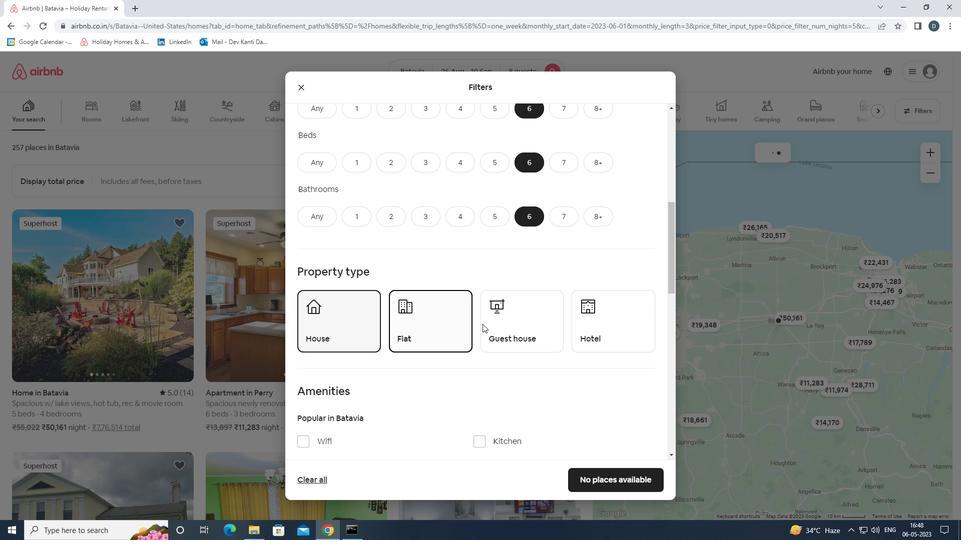 
Action: Mouse scrolled (526, 323) with delta (0, 0)
Screenshot: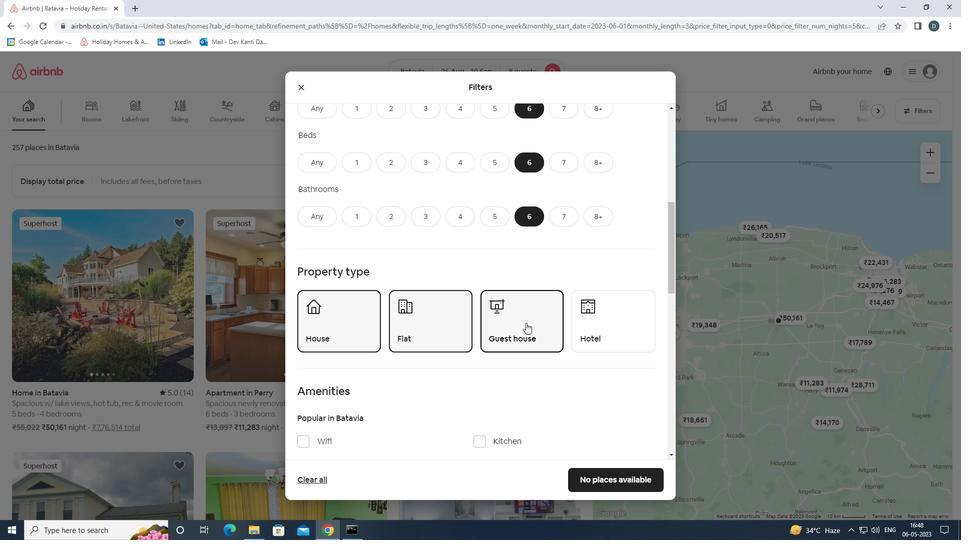 
Action: Mouse scrolled (526, 323) with delta (0, 0)
Screenshot: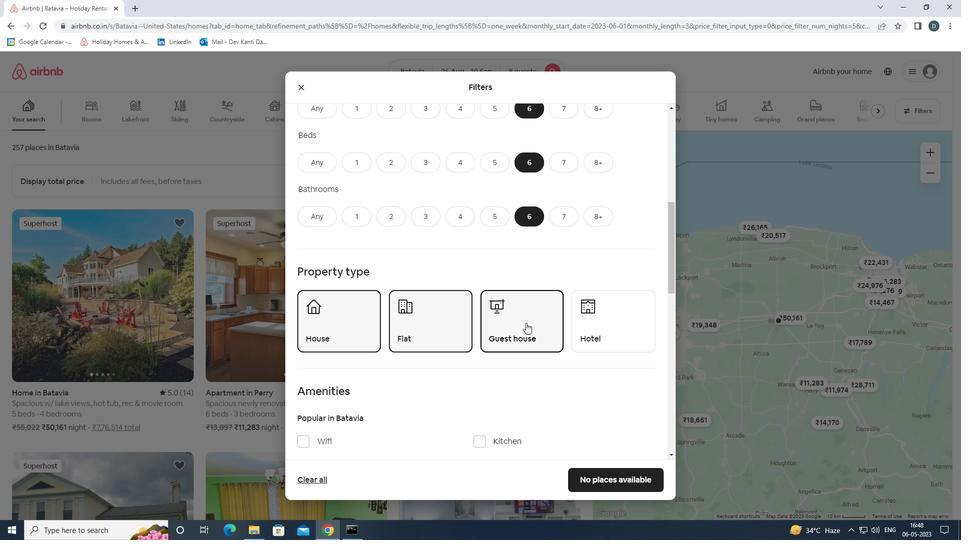 
Action: Mouse scrolled (526, 323) with delta (0, 0)
Screenshot: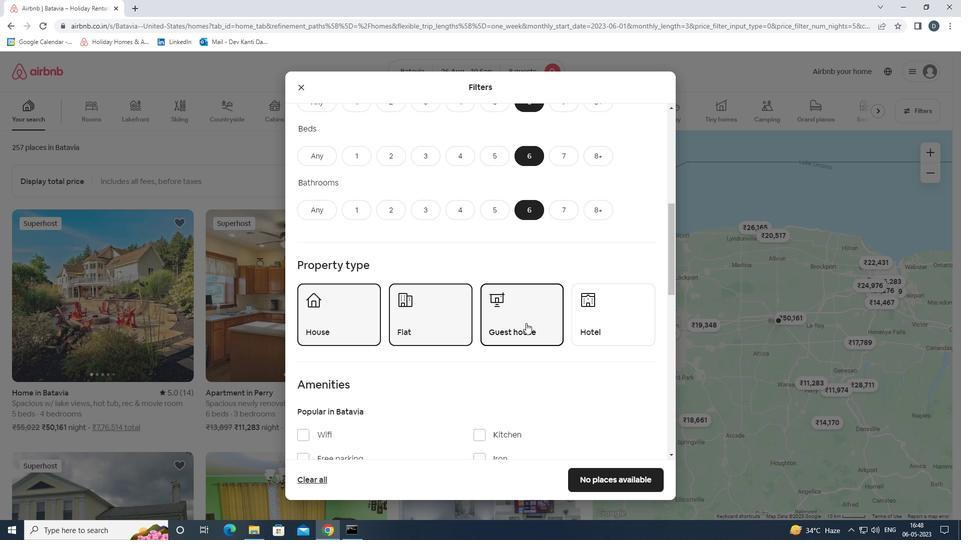 
Action: Mouse moved to (335, 292)
Screenshot: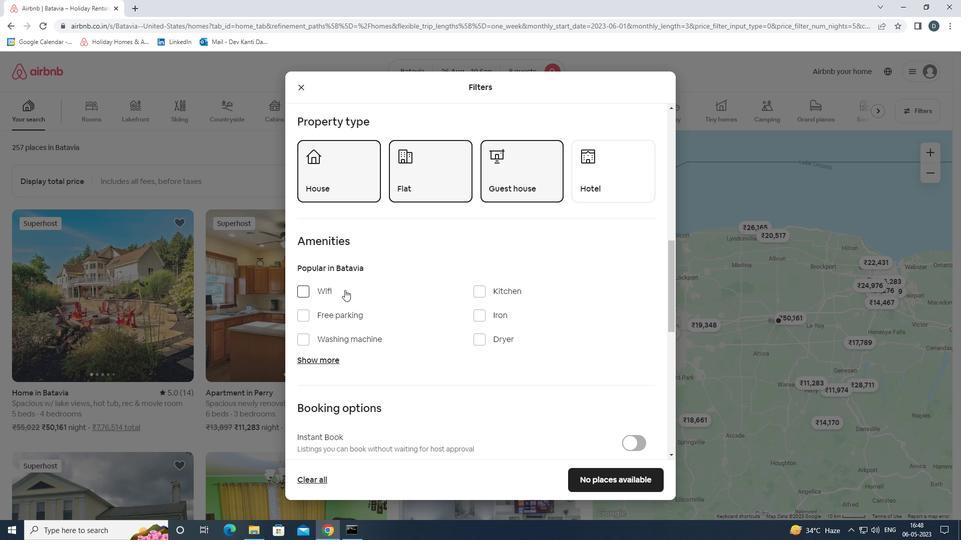 
Action: Mouse pressed left at (335, 292)
Screenshot: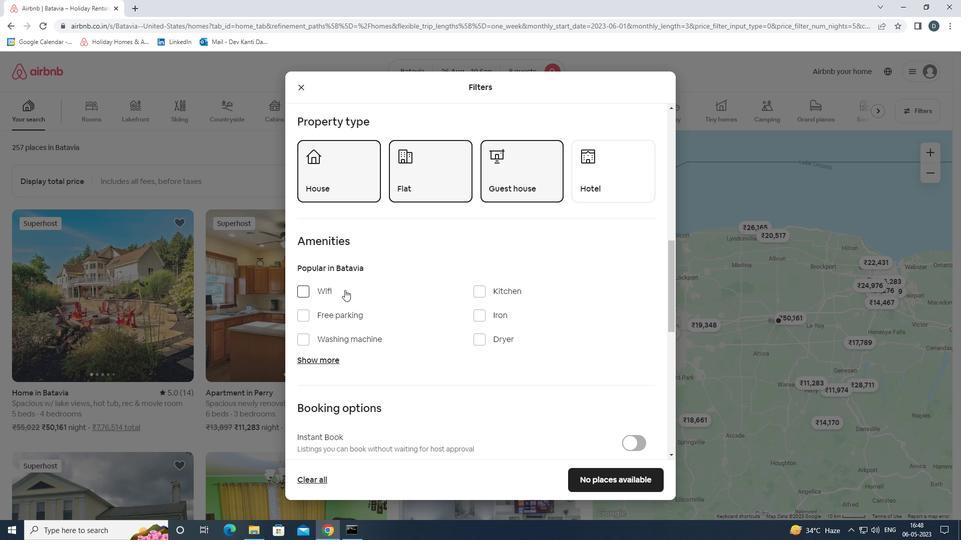 
Action: Mouse moved to (331, 355)
Screenshot: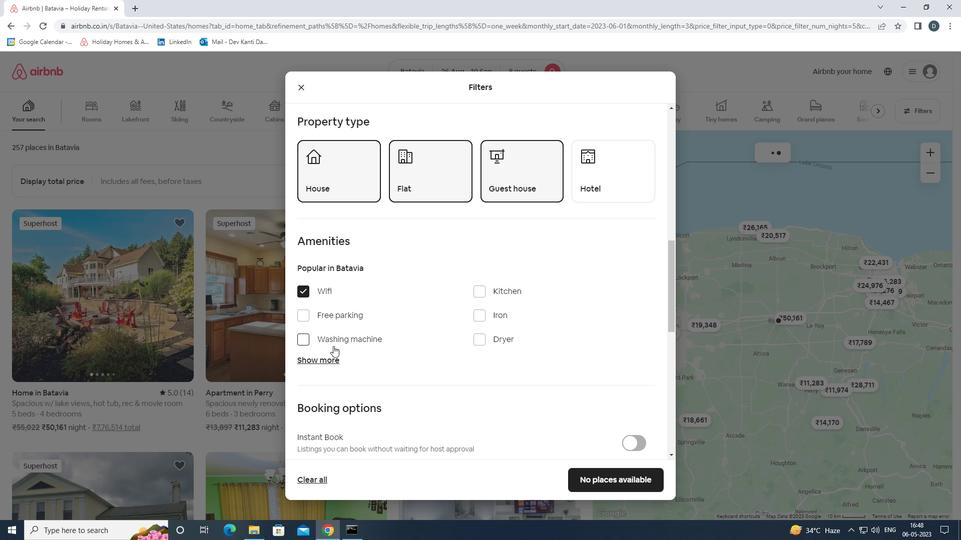 
Action: Mouse pressed left at (331, 355)
Screenshot: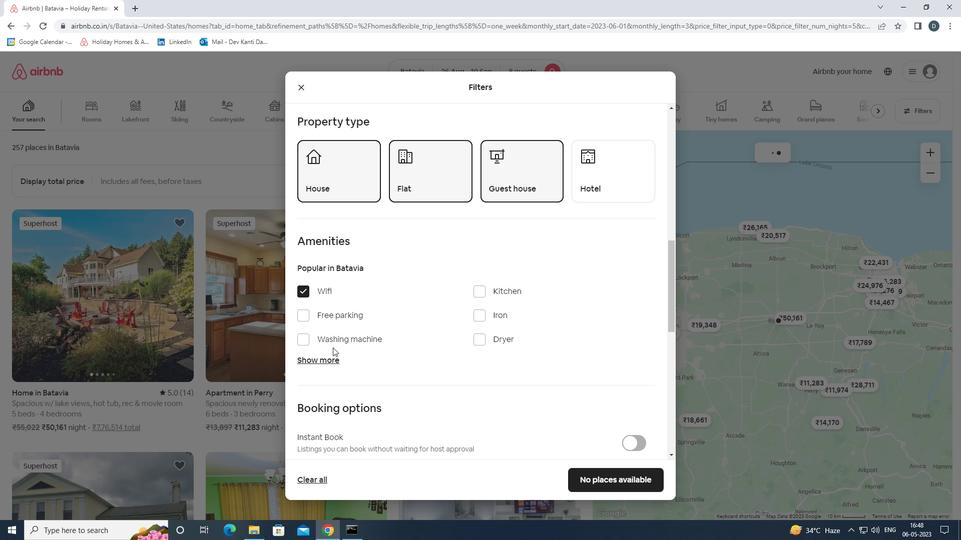 
Action: Mouse moved to (331, 365)
Screenshot: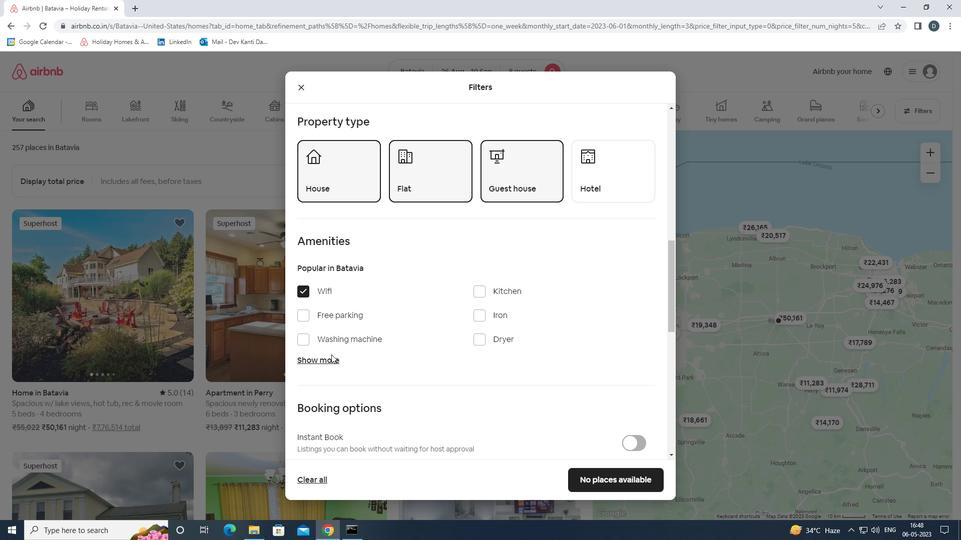 
Action: Mouse pressed left at (331, 365)
Screenshot: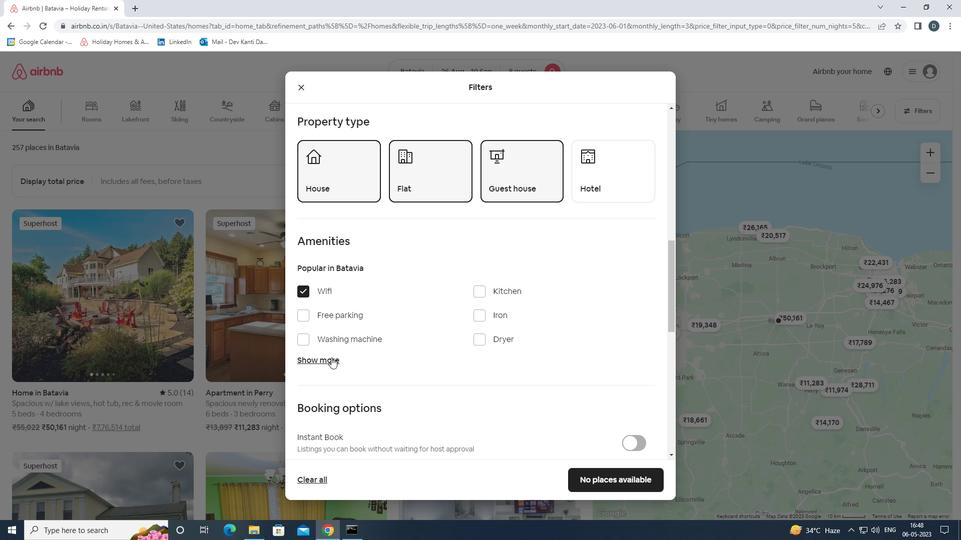 
Action: Mouse moved to (492, 415)
Screenshot: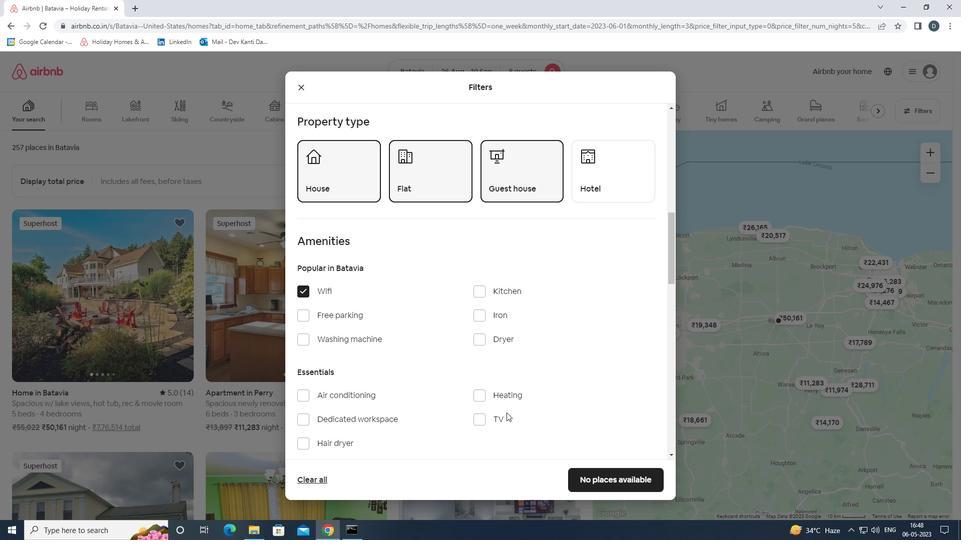 
Action: Mouse pressed left at (492, 415)
Screenshot: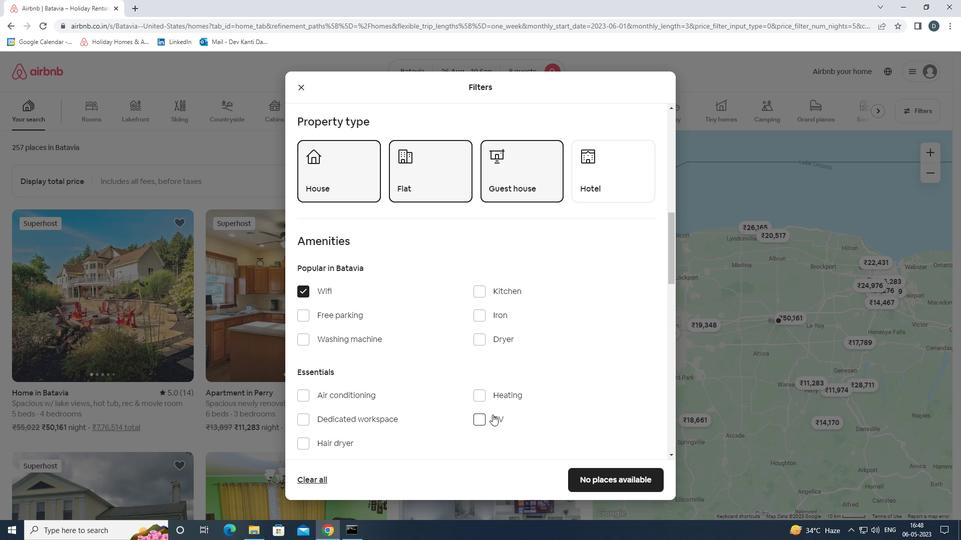 
Action: Mouse moved to (349, 322)
Screenshot: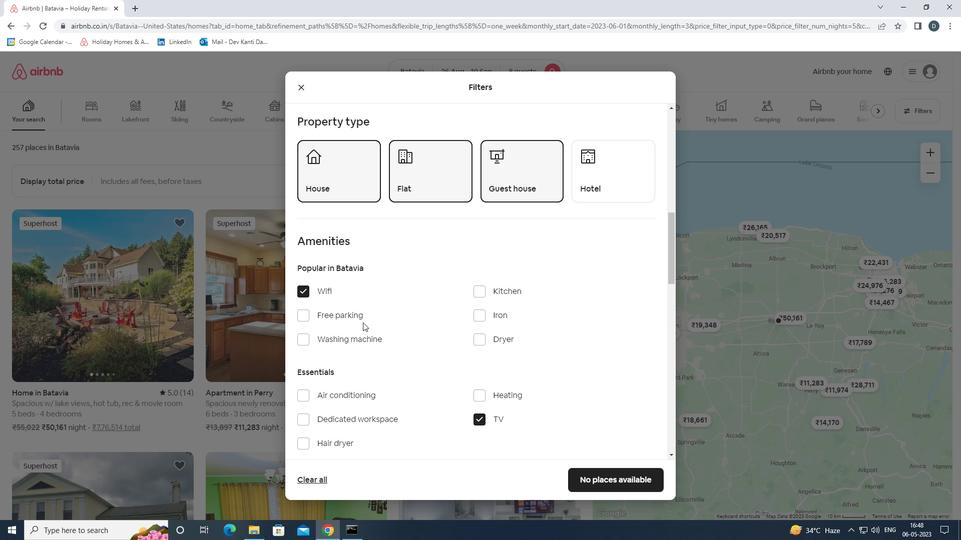 
Action: Mouse pressed left at (349, 322)
Screenshot: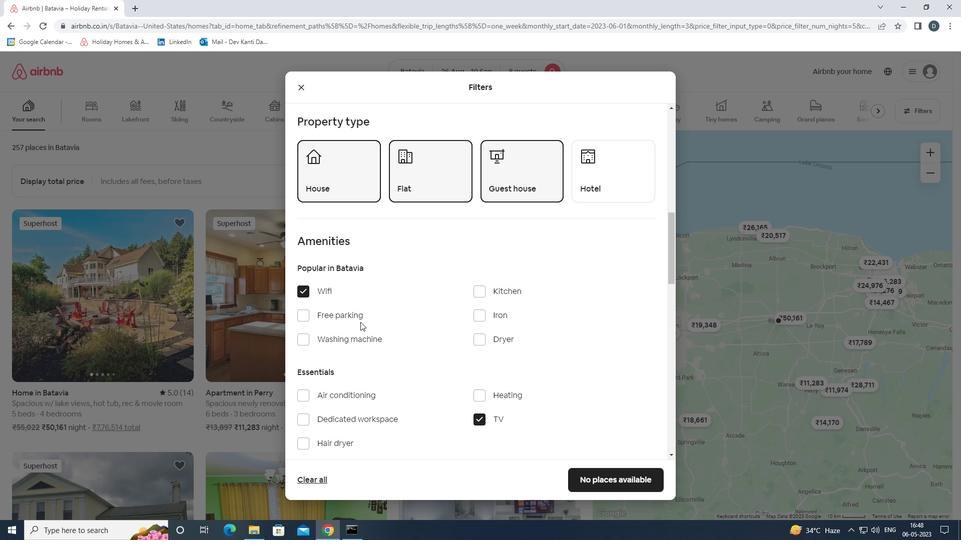 
Action: Mouse moved to (380, 346)
Screenshot: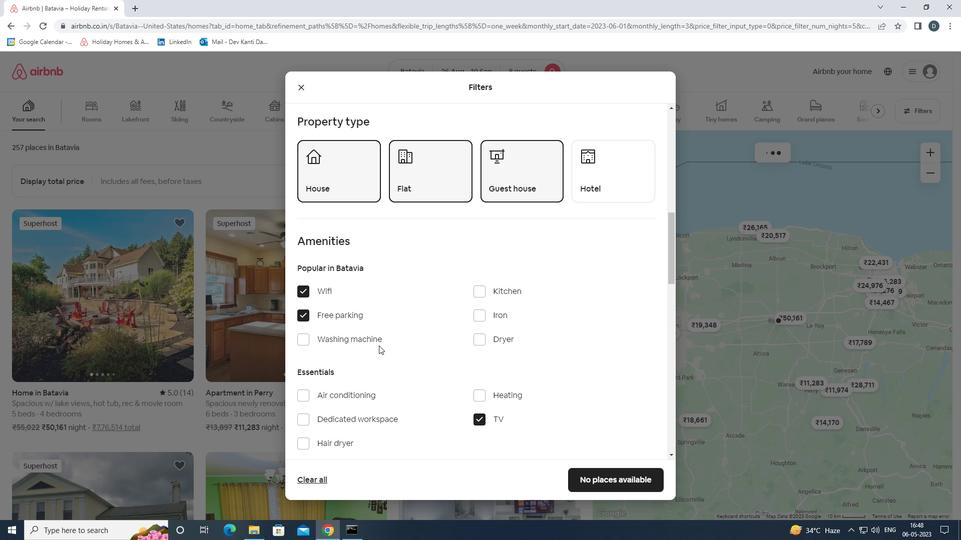 
Action: Mouse scrolled (380, 345) with delta (0, 0)
Screenshot: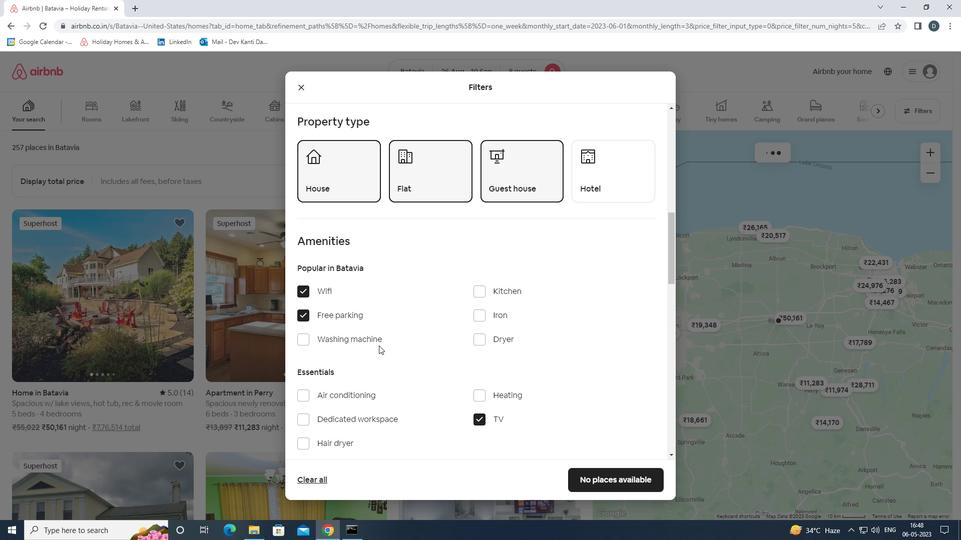
Action: Mouse moved to (382, 347)
Screenshot: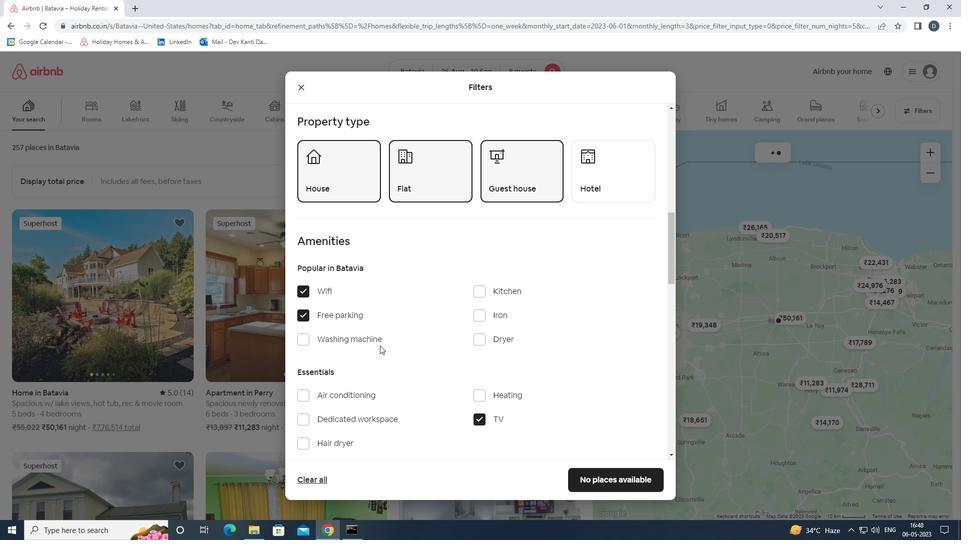 
Action: Mouse scrolled (382, 346) with delta (0, 0)
Screenshot: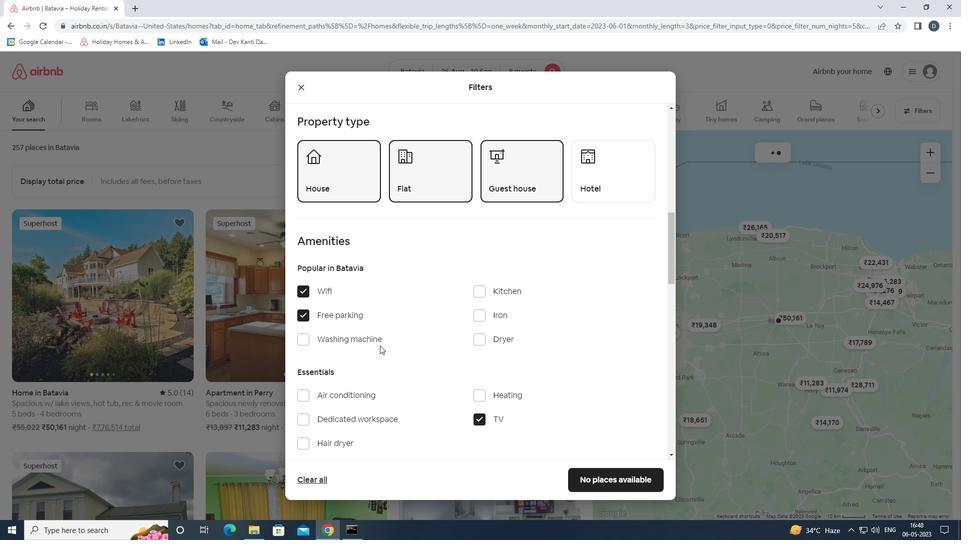 
Action: Mouse moved to (383, 347)
Screenshot: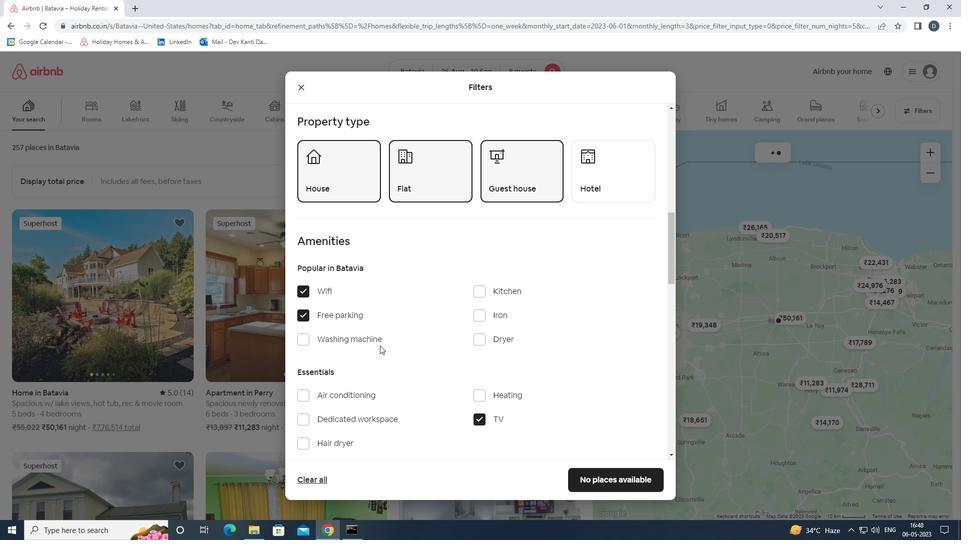 
Action: Mouse scrolled (383, 347) with delta (0, 0)
Screenshot: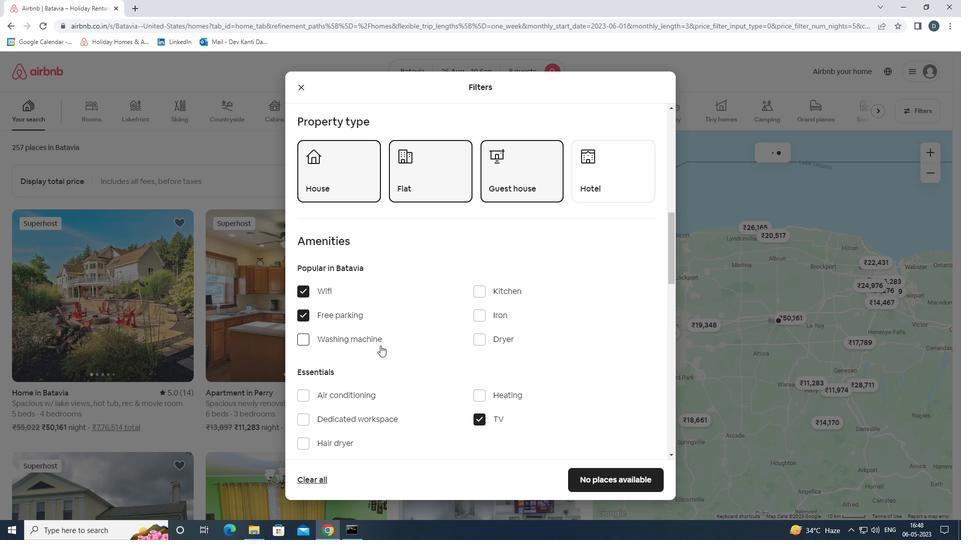 
Action: Mouse moved to (328, 396)
Screenshot: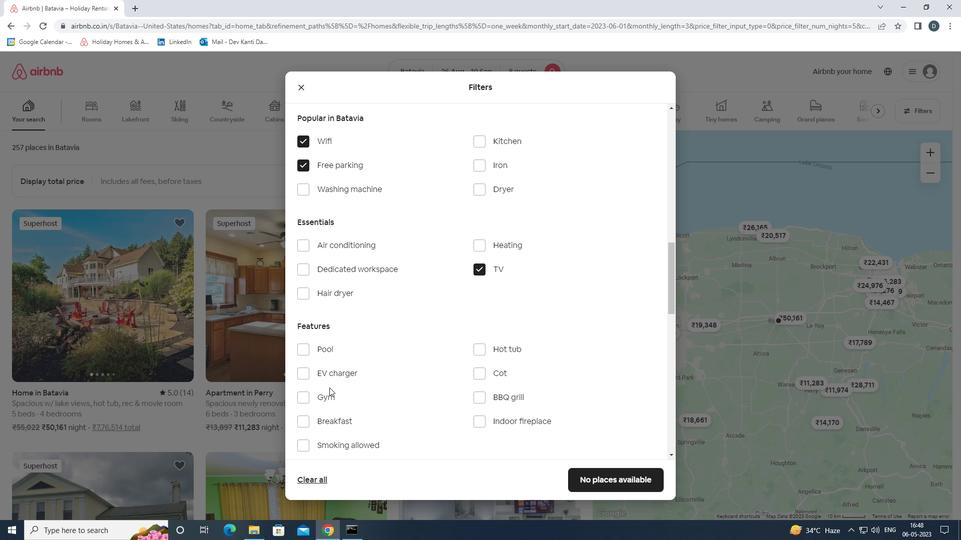 
Action: Mouse pressed left at (328, 396)
Screenshot: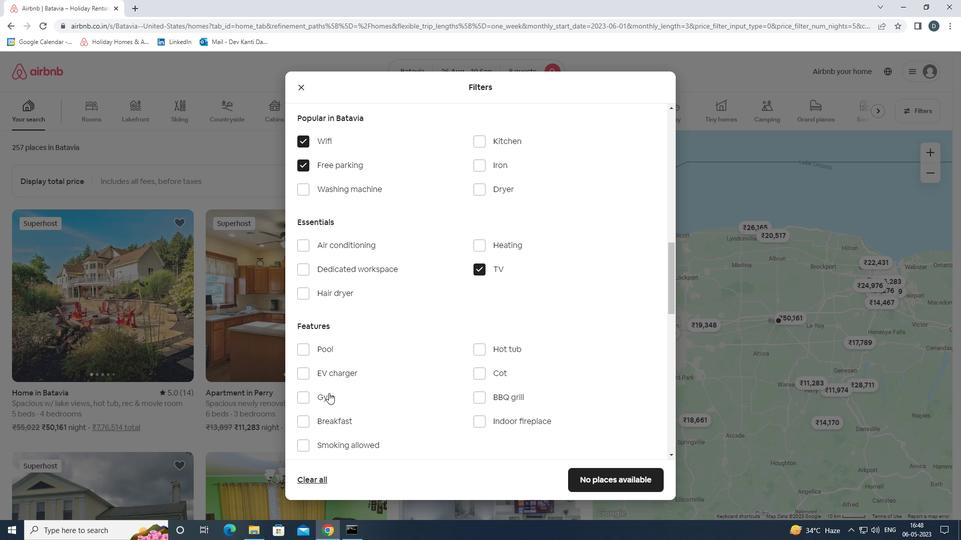 
Action: Mouse moved to (330, 424)
Screenshot: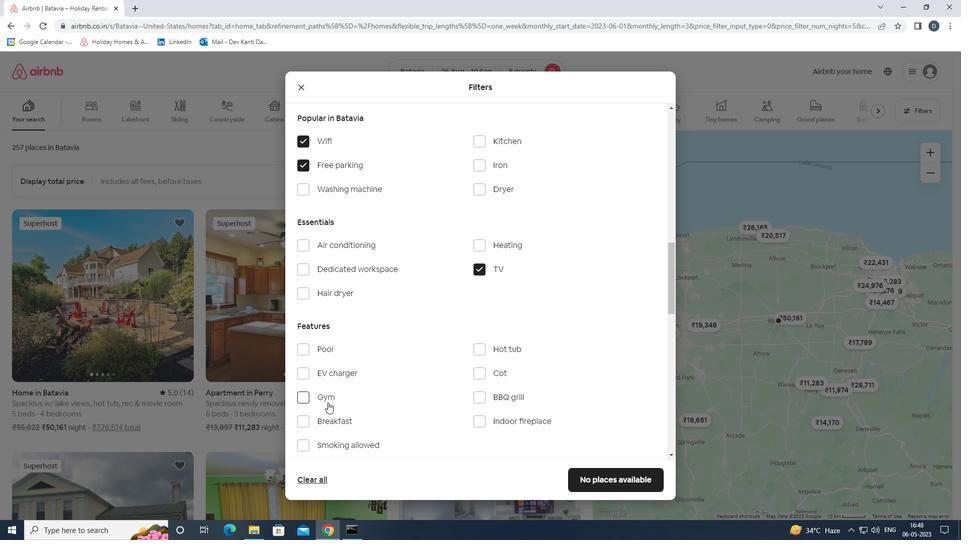 
Action: Mouse pressed left at (330, 424)
Screenshot: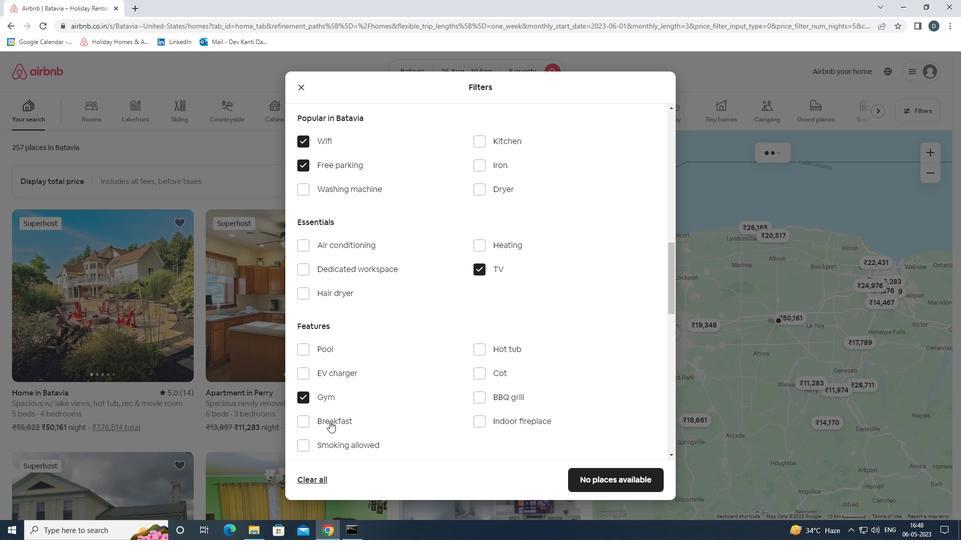 
Action: Mouse moved to (430, 374)
Screenshot: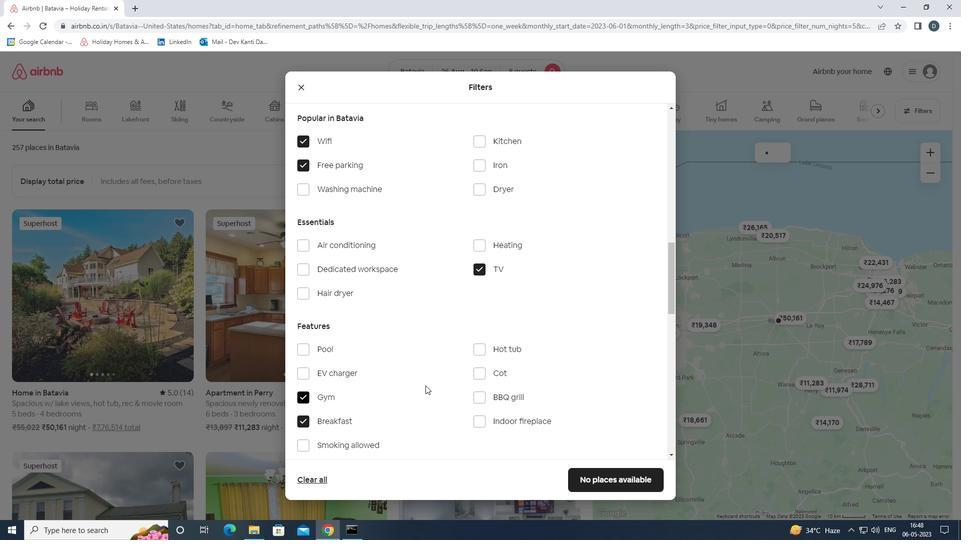 
Action: Mouse scrolled (430, 373) with delta (0, 0)
Screenshot: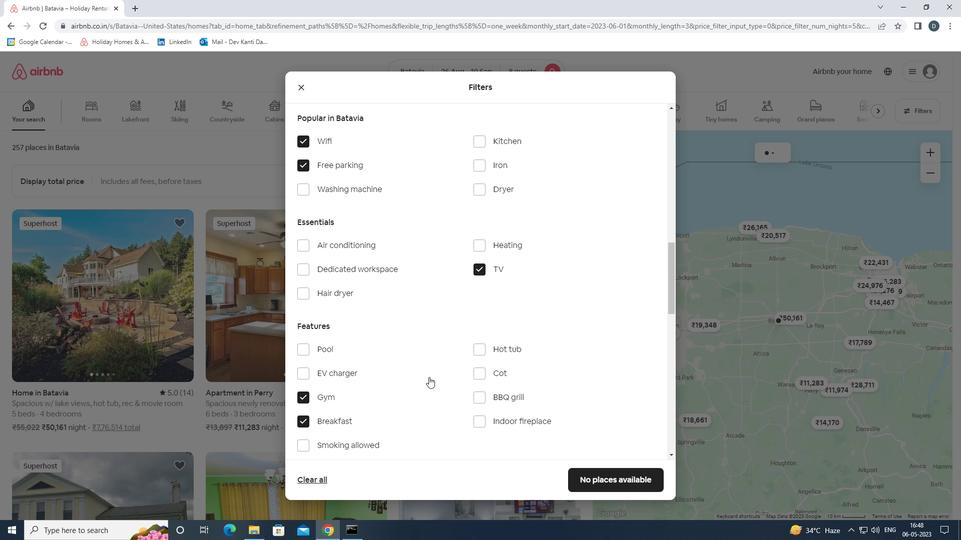 
Action: Mouse scrolled (430, 373) with delta (0, 0)
Screenshot: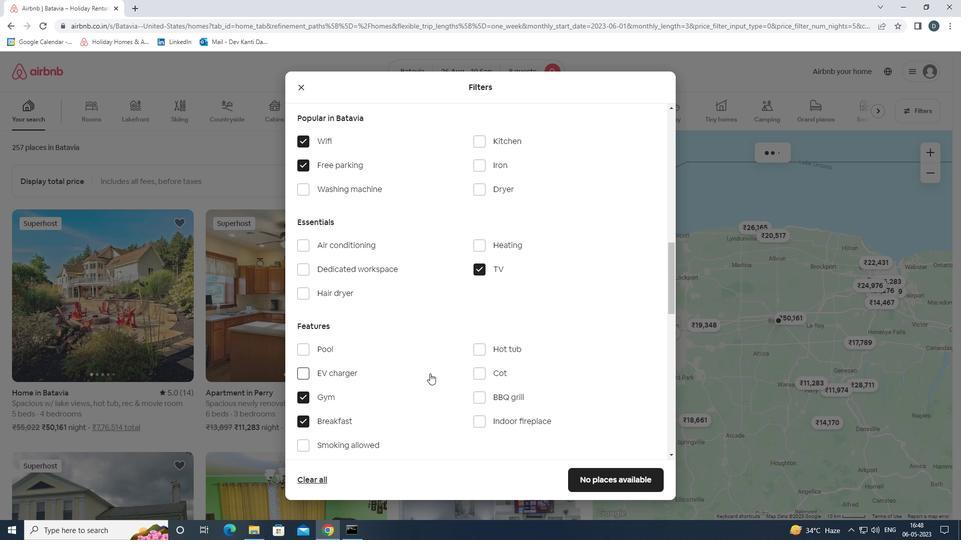
Action: Mouse moved to (436, 374)
Screenshot: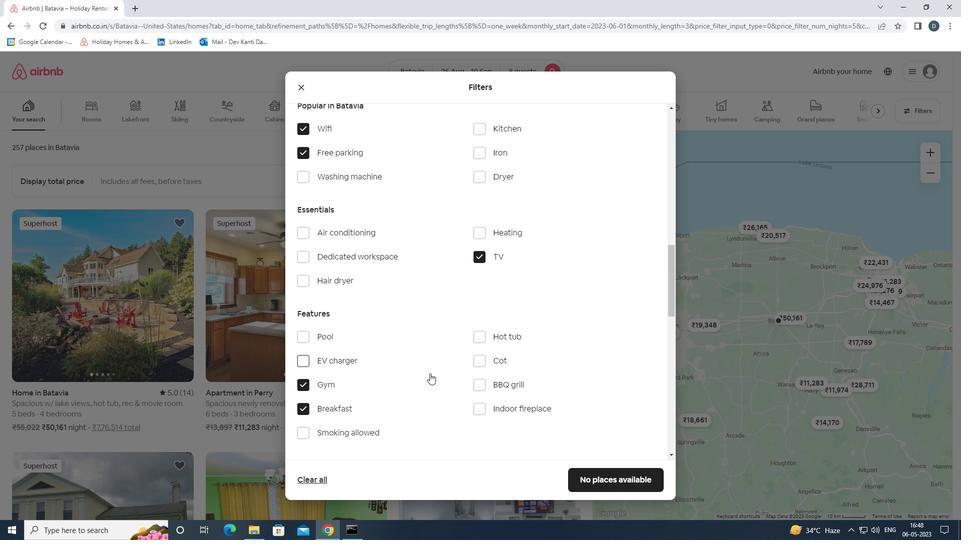 
Action: Mouse scrolled (436, 373) with delta (0, 0)
Screenshot: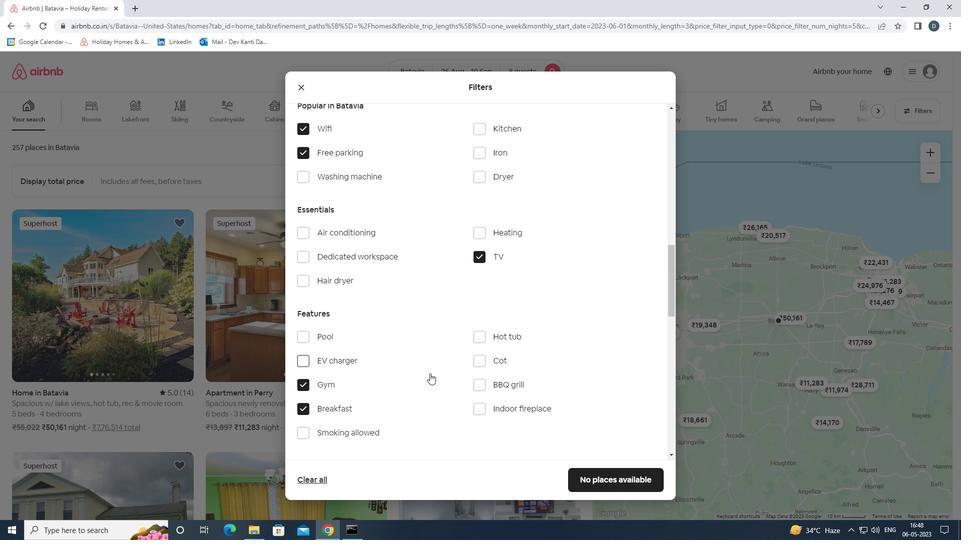 
Action: Mouse moved to (487, 368)
Screenshot: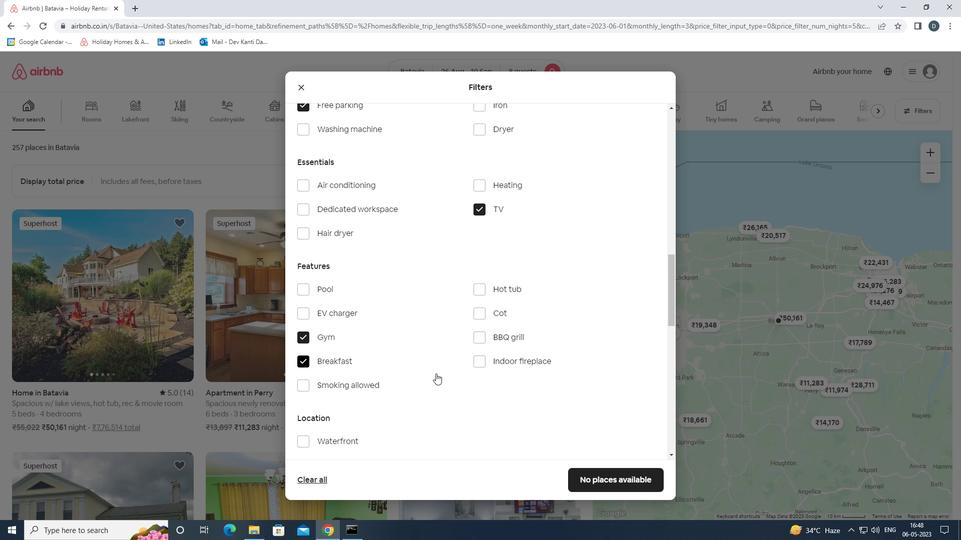 
Action: Mouse scrolled (487, 368) with delta (0, 0)
Screenshot: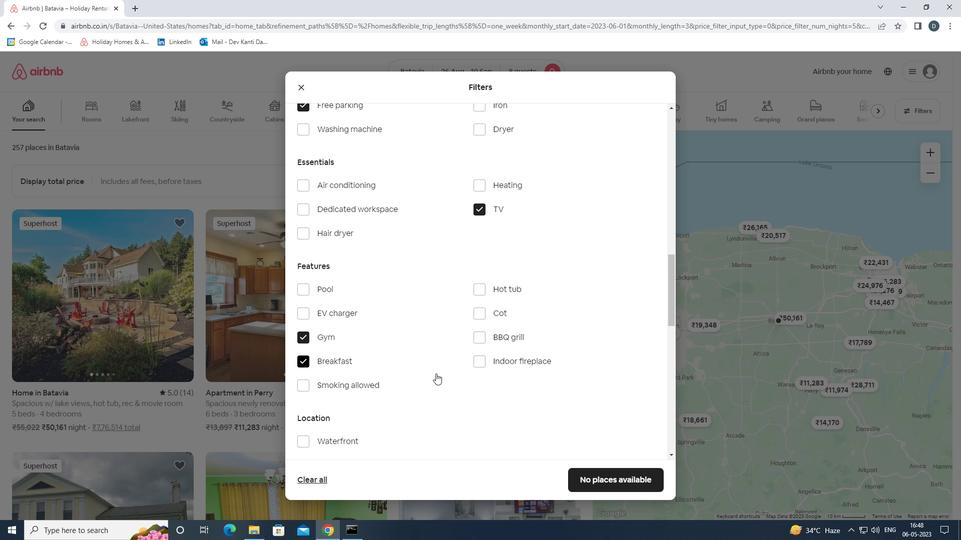 
Action: Mouse moved to (609, 359)
Screenshot: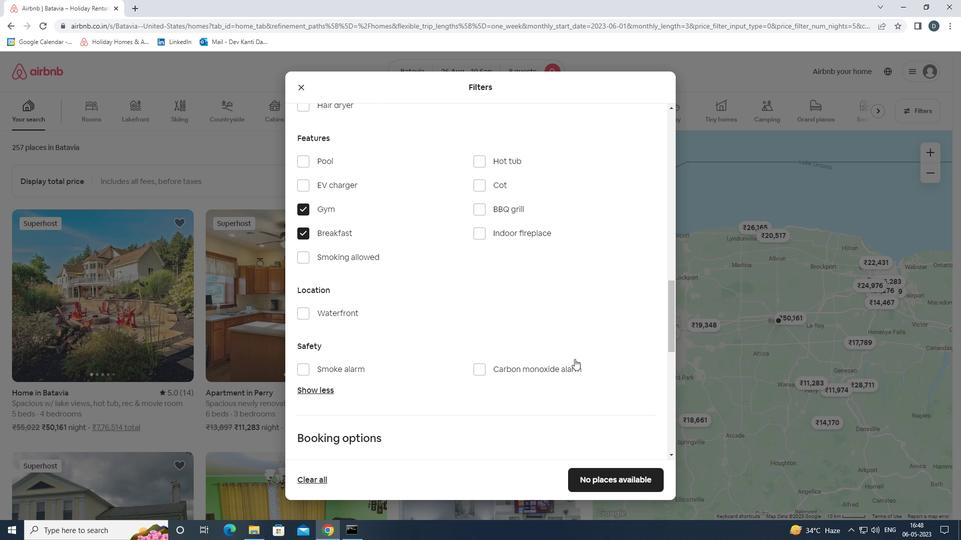 
Action: Mouse scrolled (609, 359) with delta (0, 0)
Screenshot: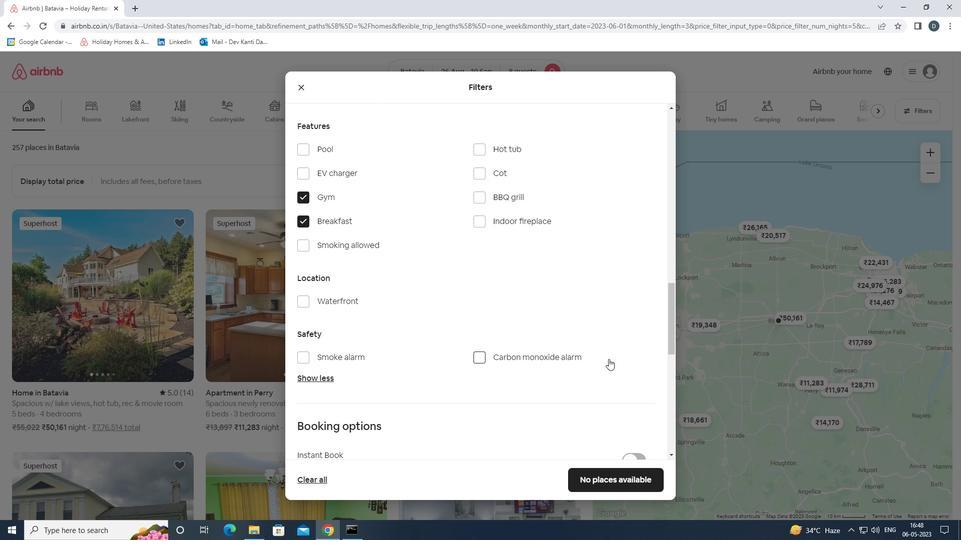 
Action: Mouse scrolled (609, 359) with delta (0, 0)
Screenshot: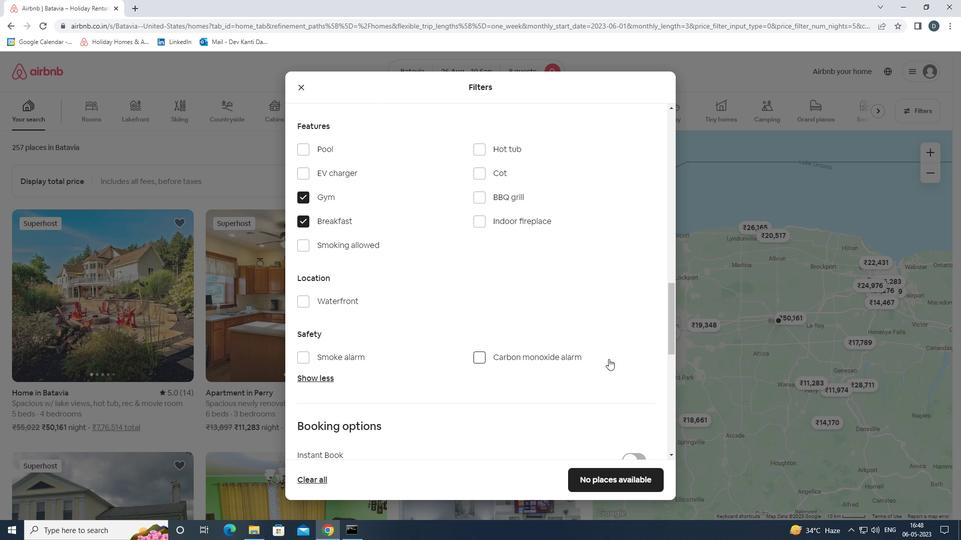 
Action: Mouse moved to (614, 360)
Screenshot: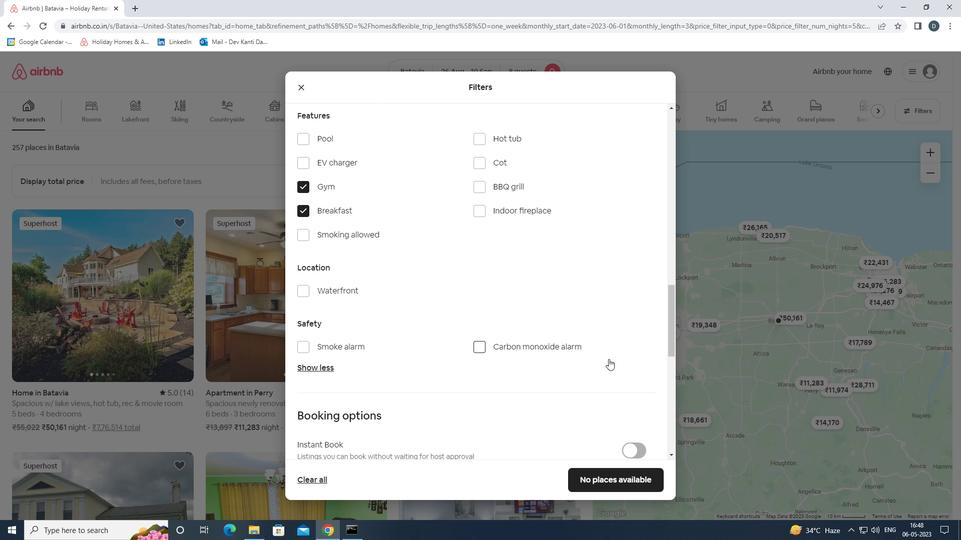 
Action: Mouse scrolled (614, 359) with delta (0, 0)
Screenshot: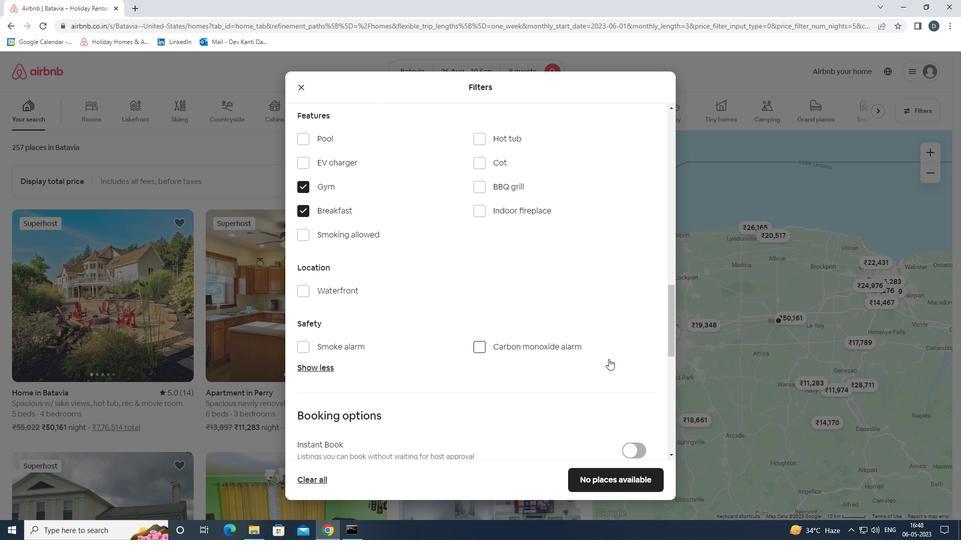 
Action: Mouse moved to (637, 354)
Screenshot: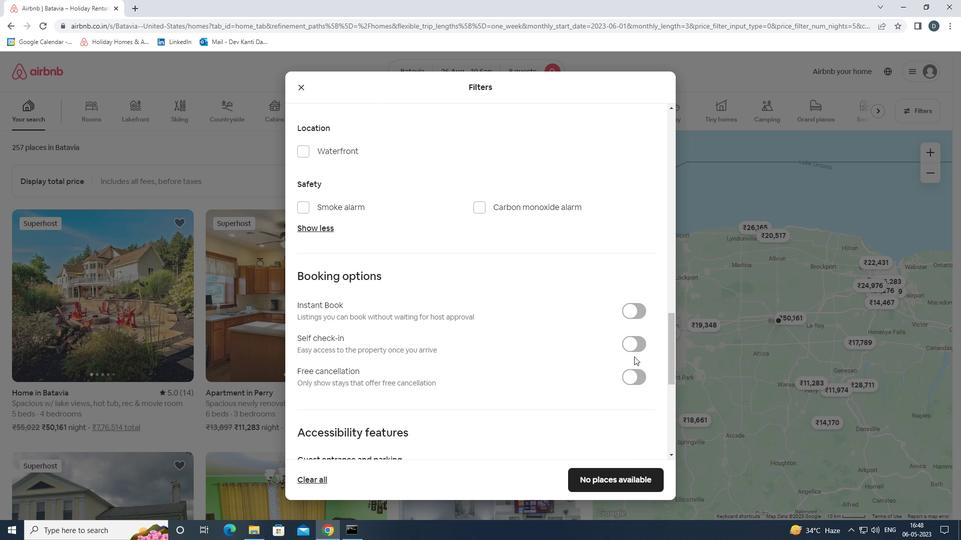 
Action: Mouse pressed left at (637, 354)
Screenshot: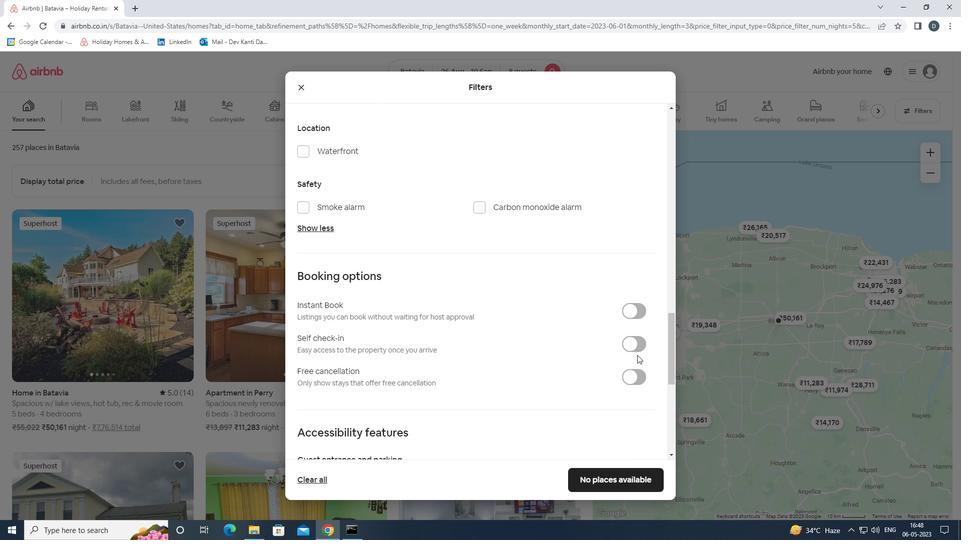 
Action: Mouse moved to (637, 352)
Screenshot: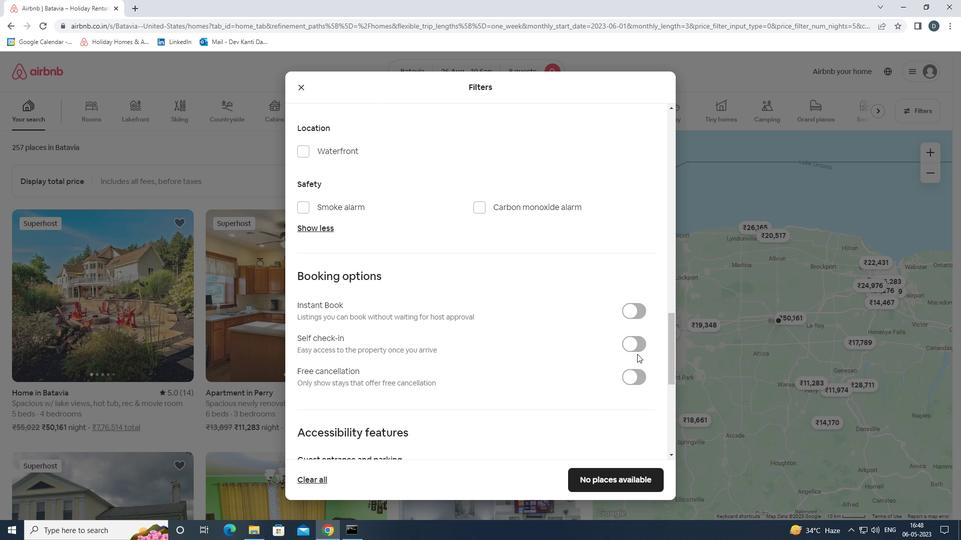 
Action: Mouse pressed left at (637, 352)
Screenshot: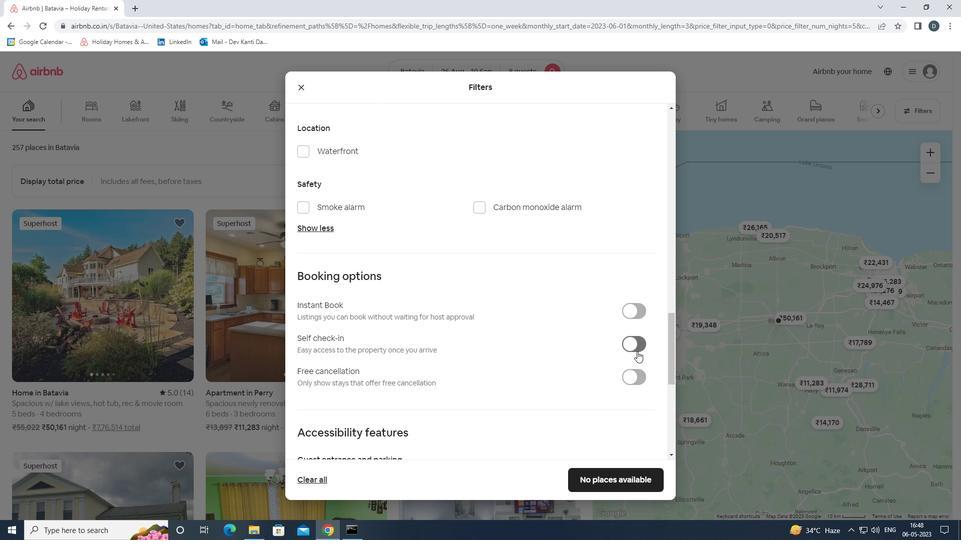 
Action: Mouse moved to (610, 349)
Screenshot: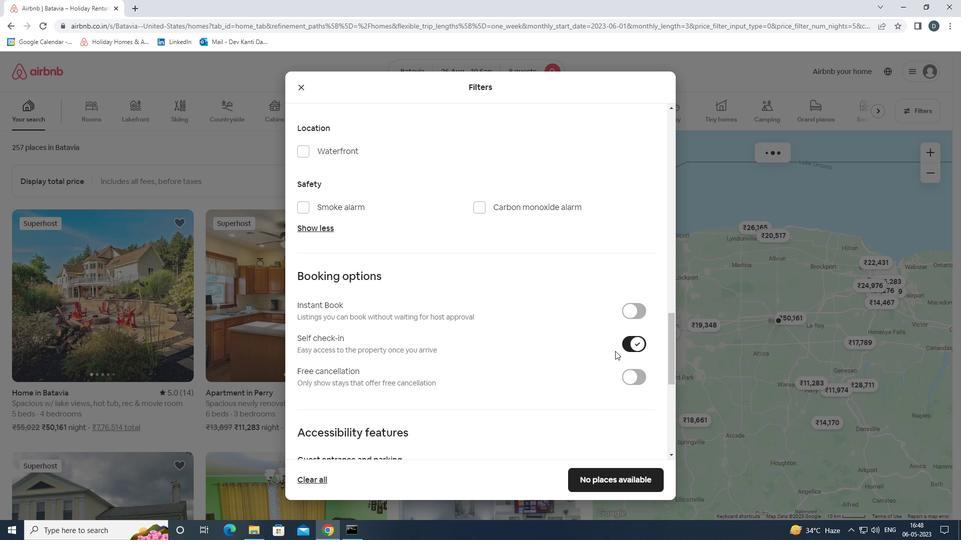 
Action: Mouse scrolled (610, 349) with delta (0, 0)
Screenshot: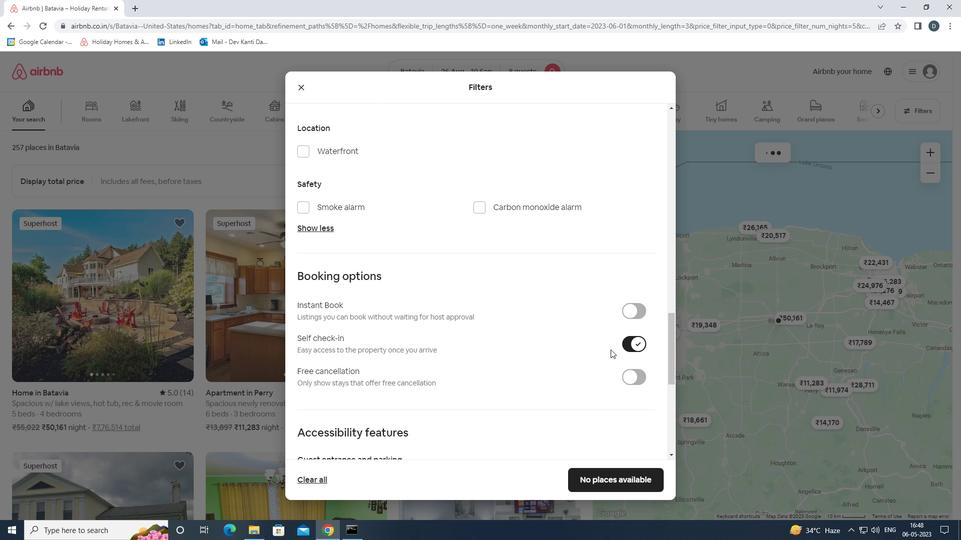 
Action: Mouse scrolled (610, 349) with delta (0, 0)
Screenshot: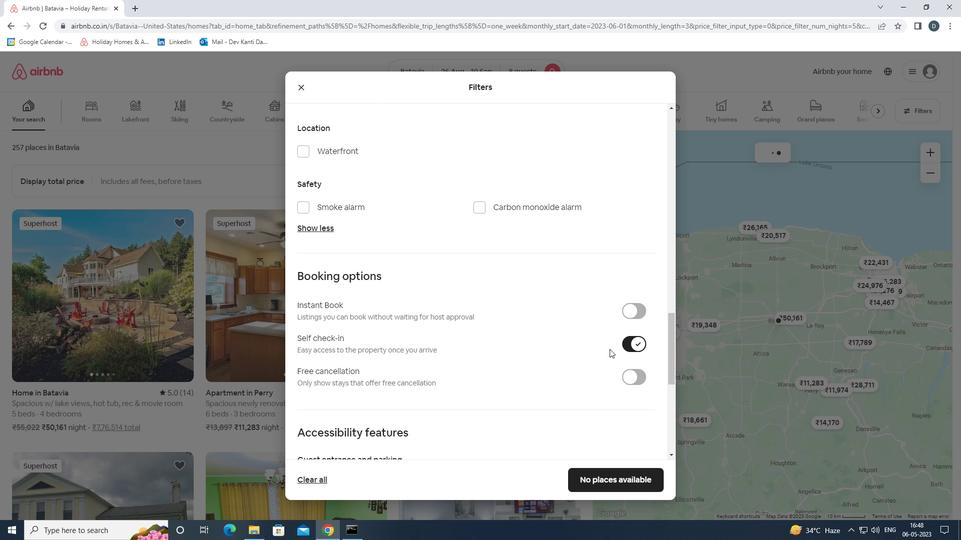 
Action: Mouse scrolled (610, 349) with delta (0, 0)
Screenshot: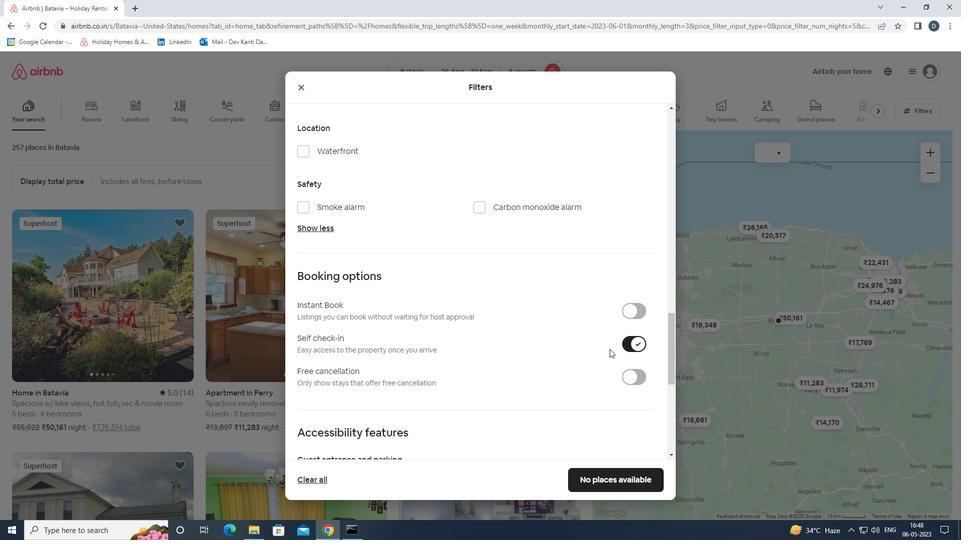 
Action: Mouse scrolled (610, 349) with delta (0, 0)
Screenshot: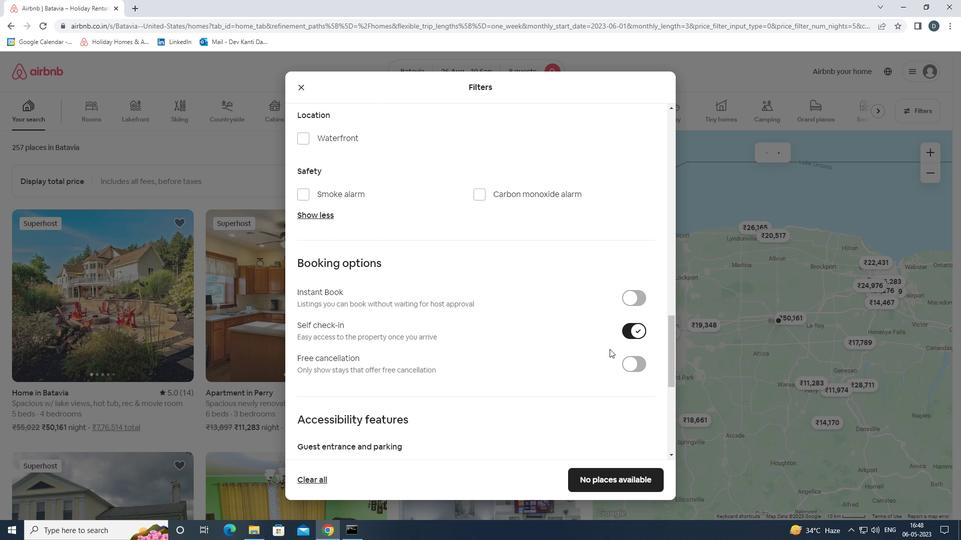 
Action: Mouse moved to (609, 349)
Screenshot: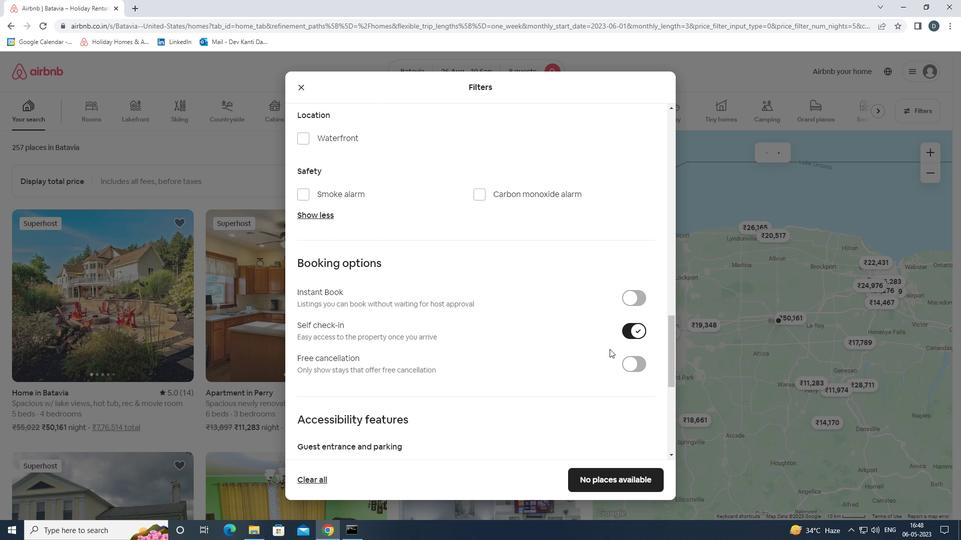
Action: Mouse scrolled (609, 349) with delta (0, 0)
Screenshot: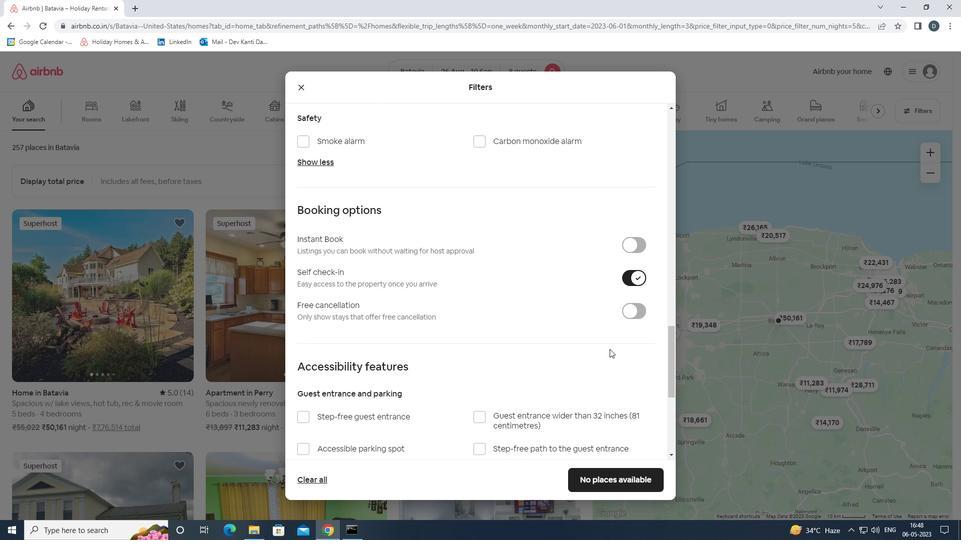 
Action: Mouse scrolled (609, 349) with delta (0, 0)
Screenshot: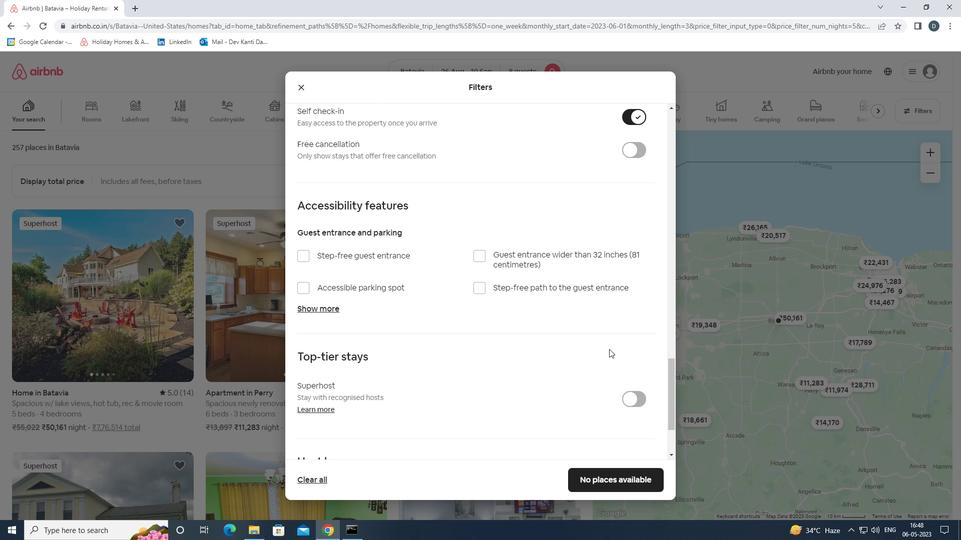 
Action: Mouse scrolled (609, 349) with delta (0, 0)
Screenshot: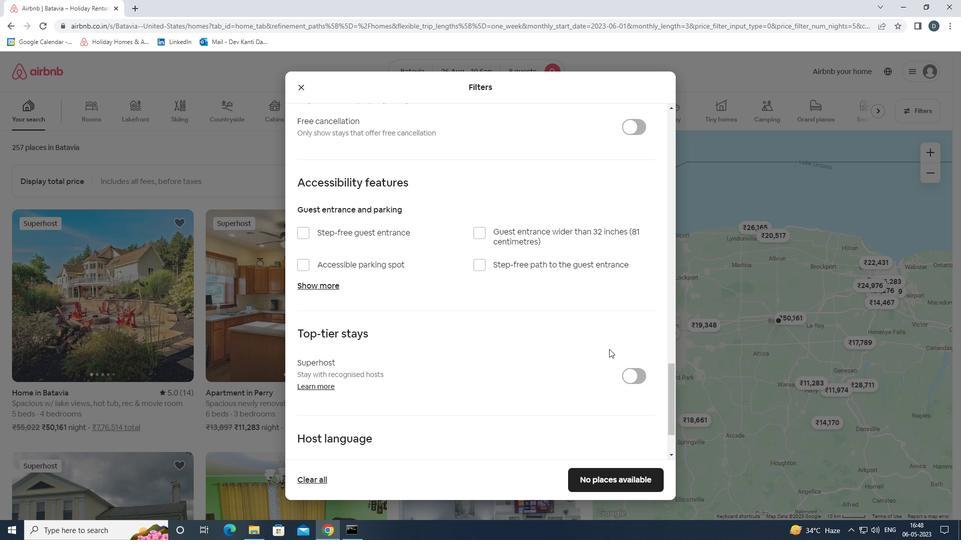 
Action: Mouse scrolled (609, 349) with delta (0, 0)
Screenshot: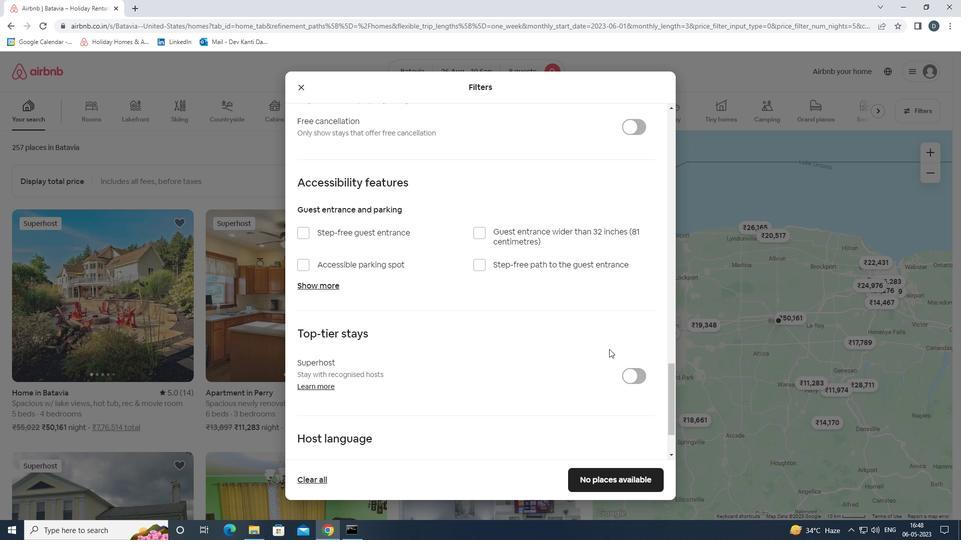 
Action: Mouse moved to (609, 349)
Screenshot: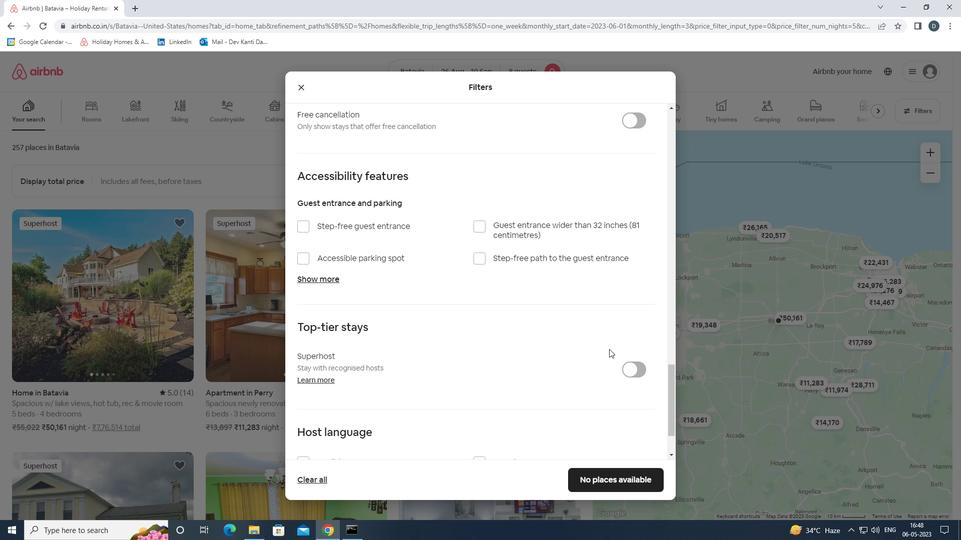 
Action: Mouse scrolled (609, 349) with delta (0, 0)
Screenshot: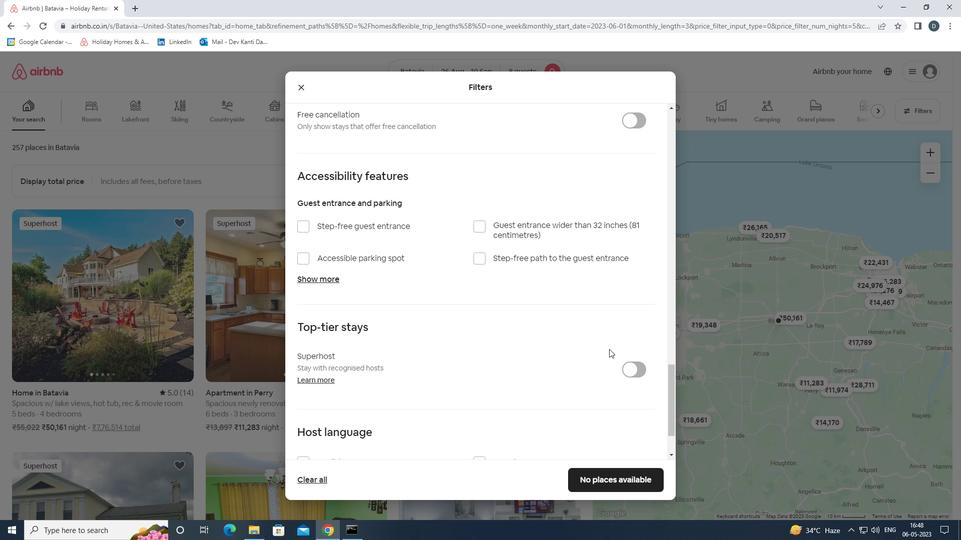 
Action: Mouse moved to (585, 353)
Screenshot: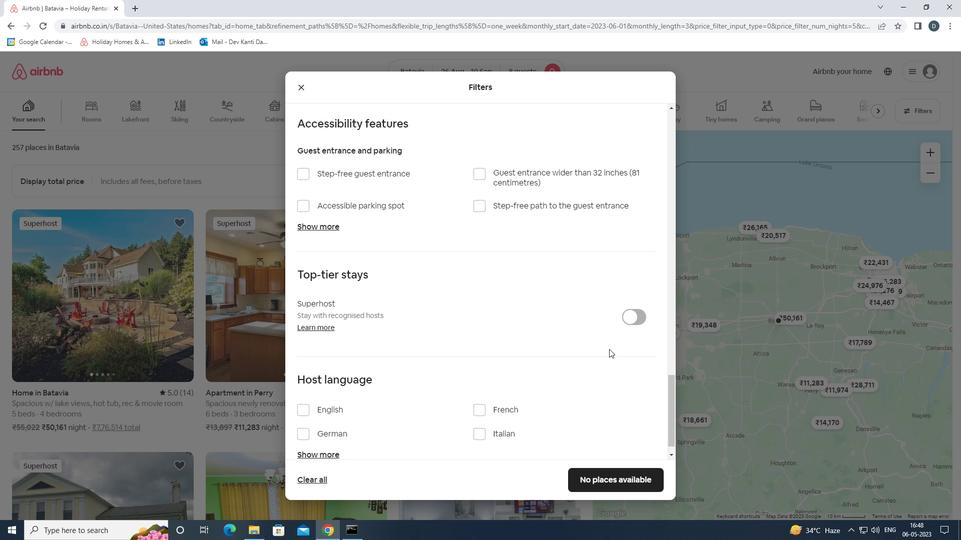 
Action: Mouse scrolled (585, 352) with delta (0, 0)
Screenshot: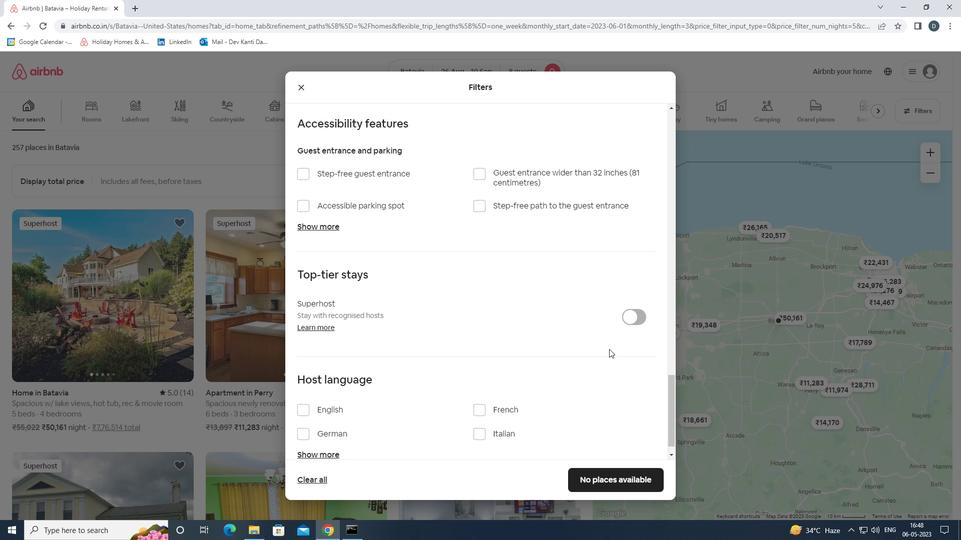 
Action: Mouse moved to (332, 388)
Screenshot: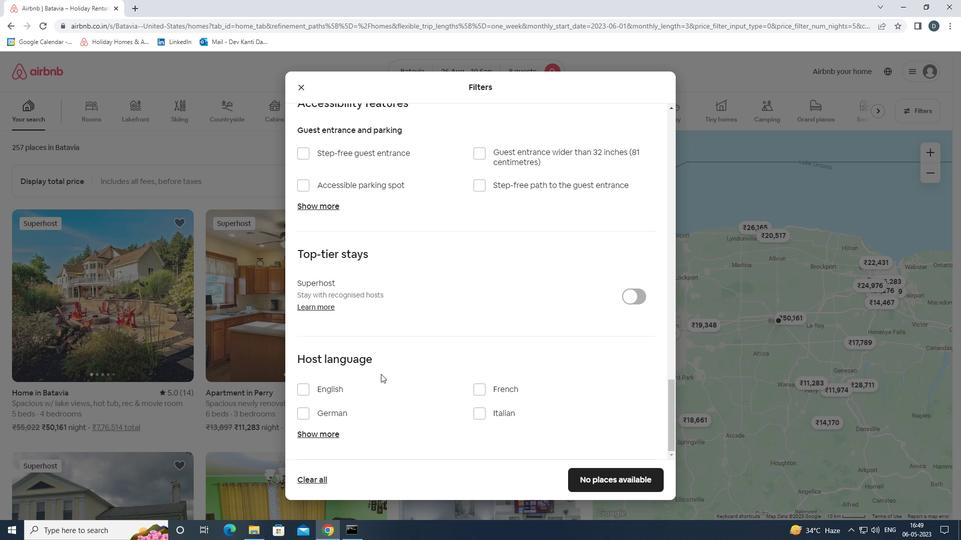 
Action: Mouse pressed left at (332, 388)
Screenshot: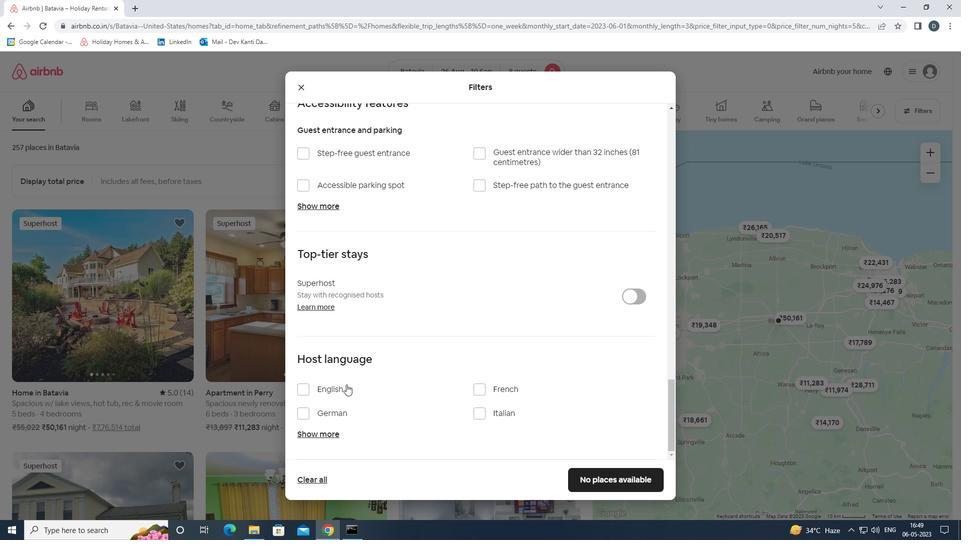 
Action: Mouse moved to (614, 472)
Screenshot: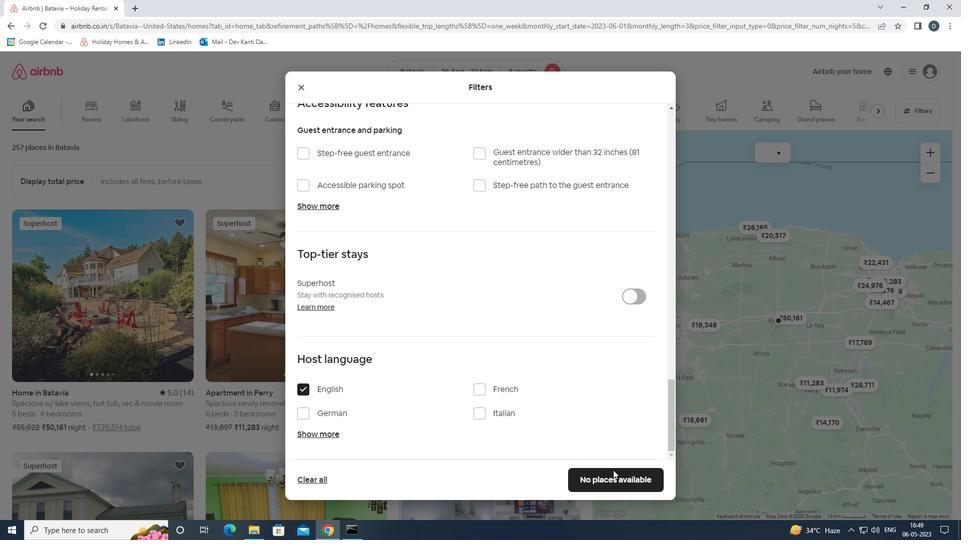 
Action: Mouse pressed left at (614, 472)
Screenshot: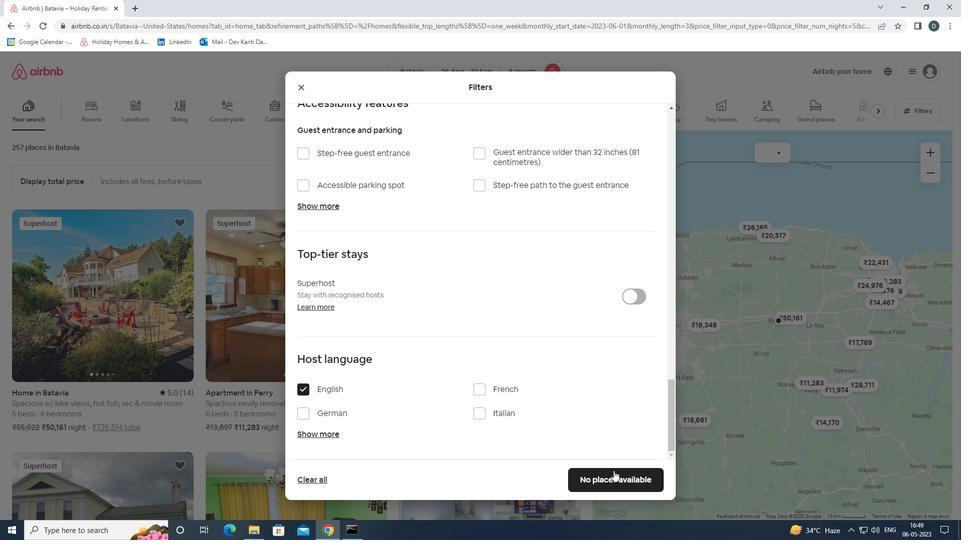 
Action: Mouse moved to (613, 467)
Screenshot: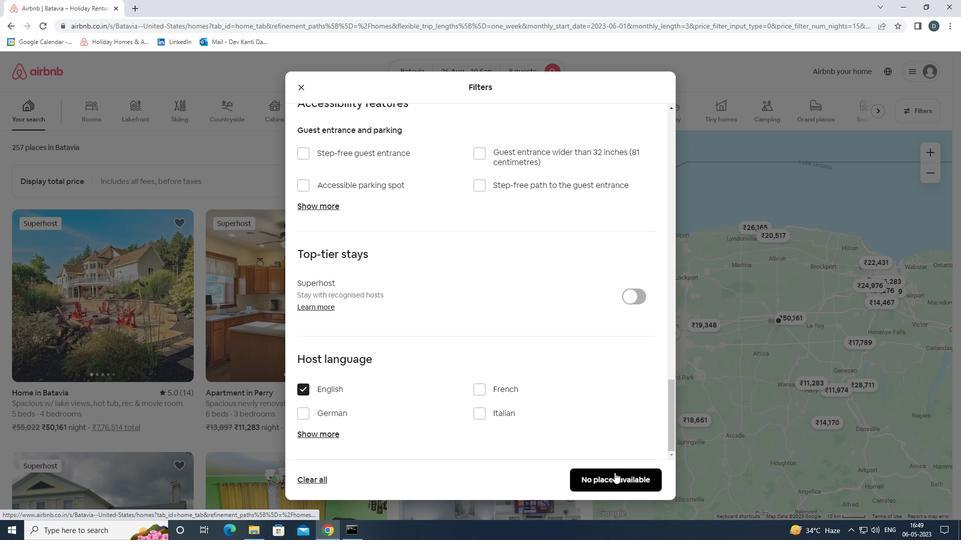
